 Task: Search for people on LinkedIn with the title 'Management Consultant', service category 'Network Support', school 'Central Board of Secondary Education', industry 'Conservation Programs', profile language 'English', and talks about 'Sales' in location 'Wcheng'.
Action: Mouse moved to (571, 78)
Screenshot: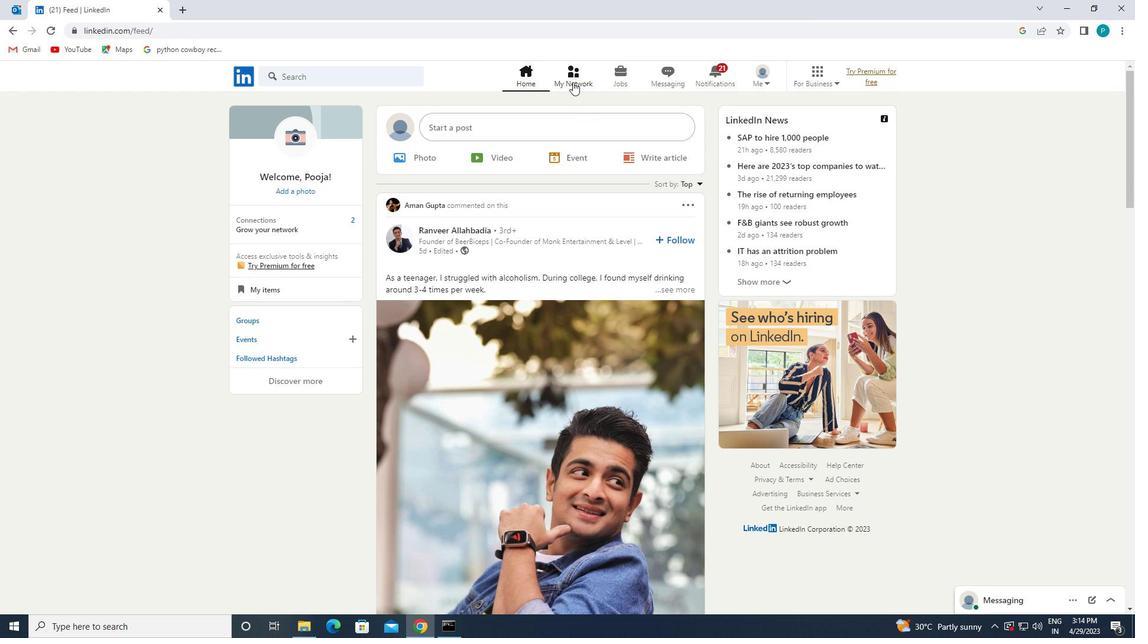 
Action: Mouse pressed left at (571, 78)
Screenshot: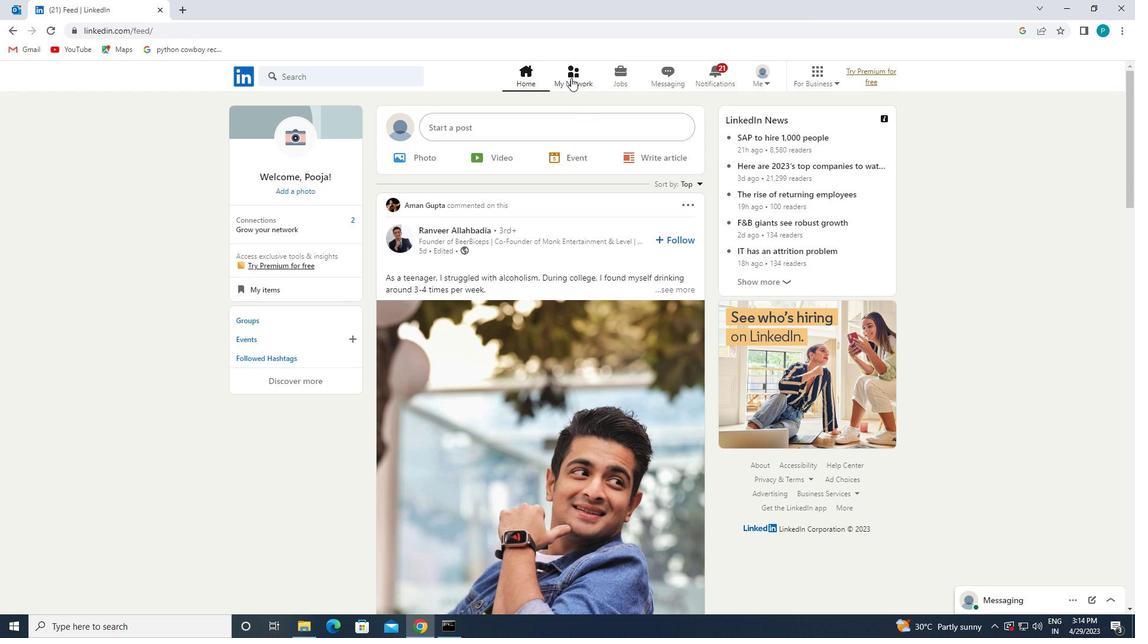 
Action: Mouse moved to (294, 145)
Screenshot: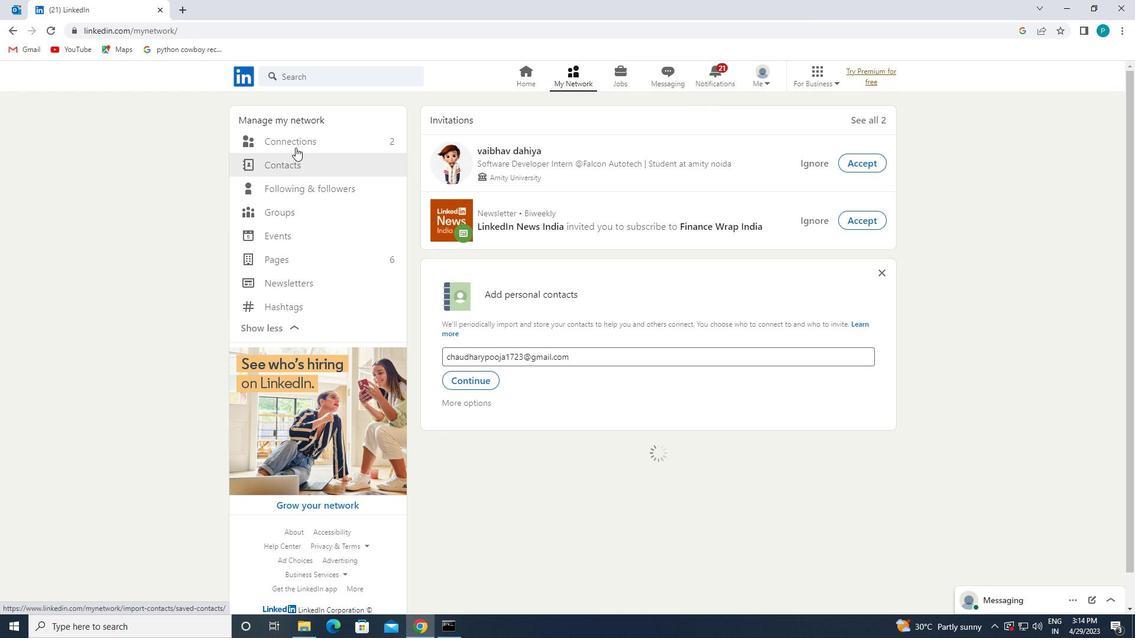 
Action: Mouse pressed left at (294, 145)
Screenshot: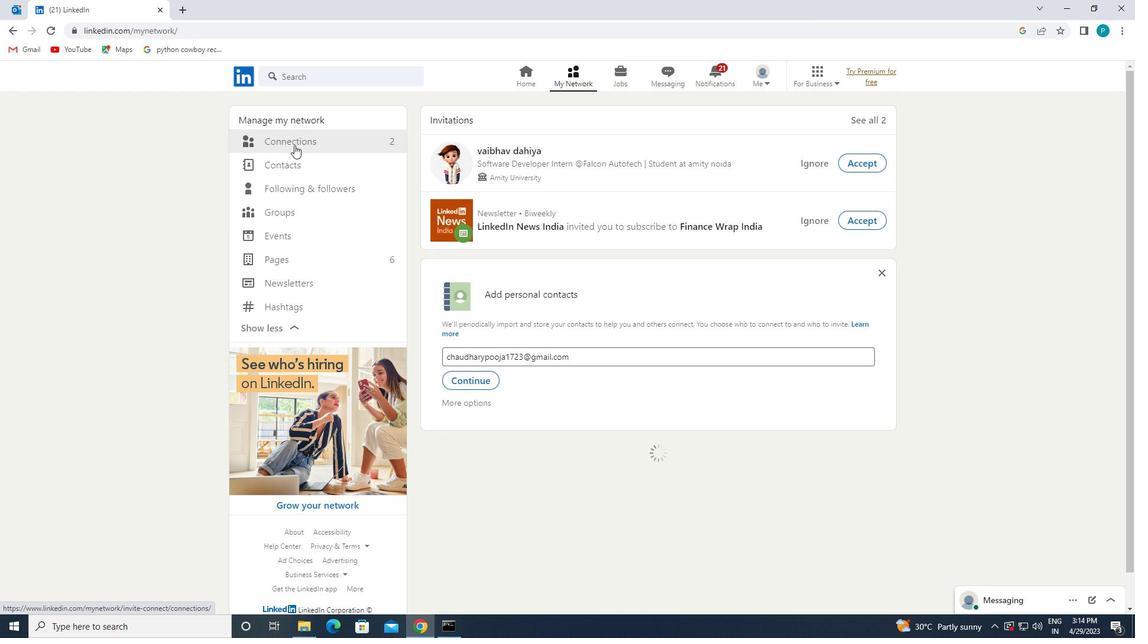 
Action: Mouse moved to (648, 138)
Screenshot: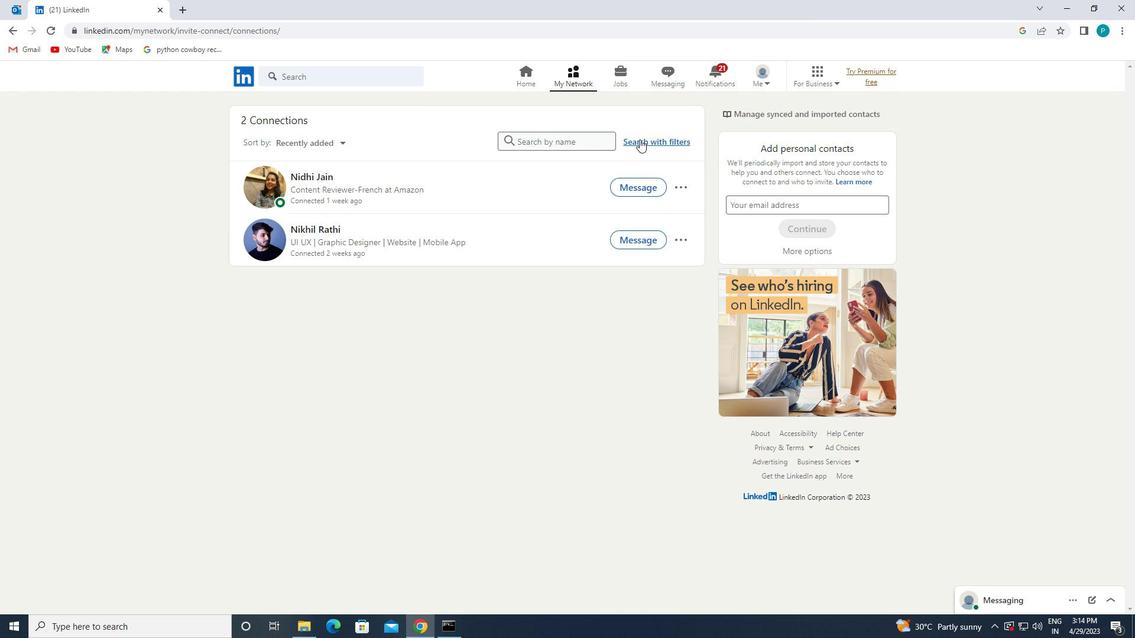 
Action: Mouse pressed left at (648, 138)
Screenshot: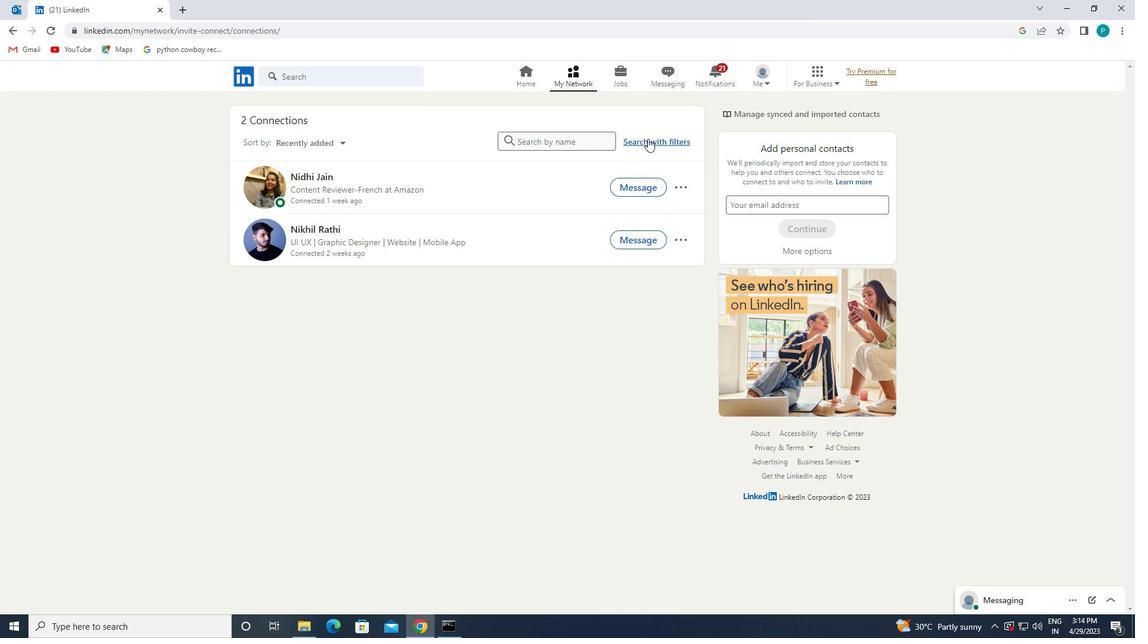 
Action: Mouse moved to (621, 114)
Screenshot: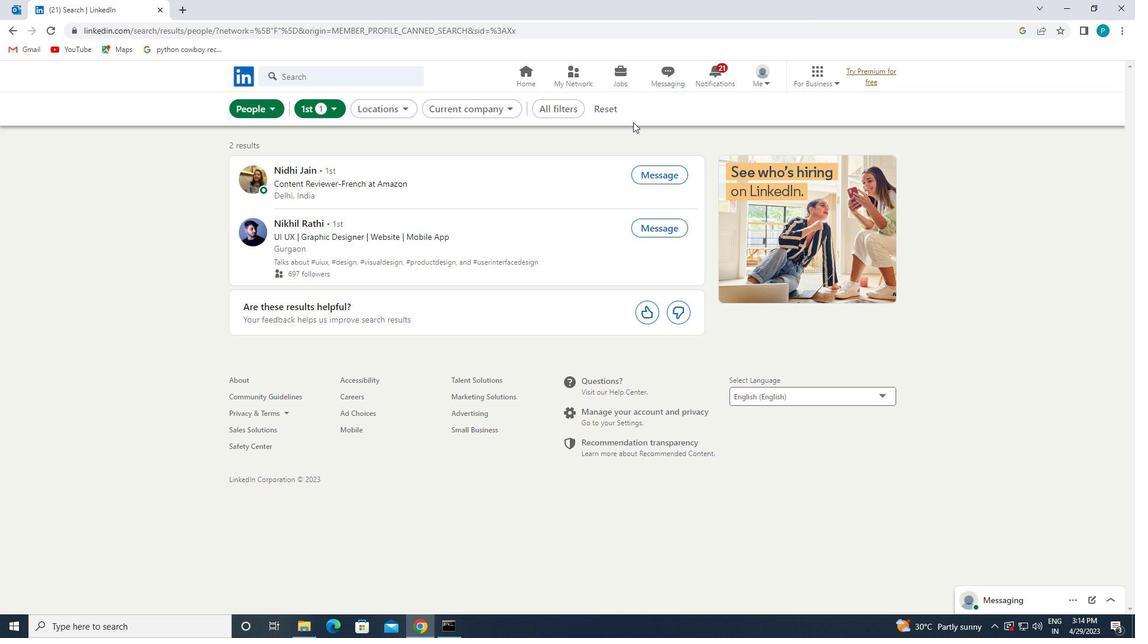 
Action: Mouse pressed left at (621, 114)
Screenshot: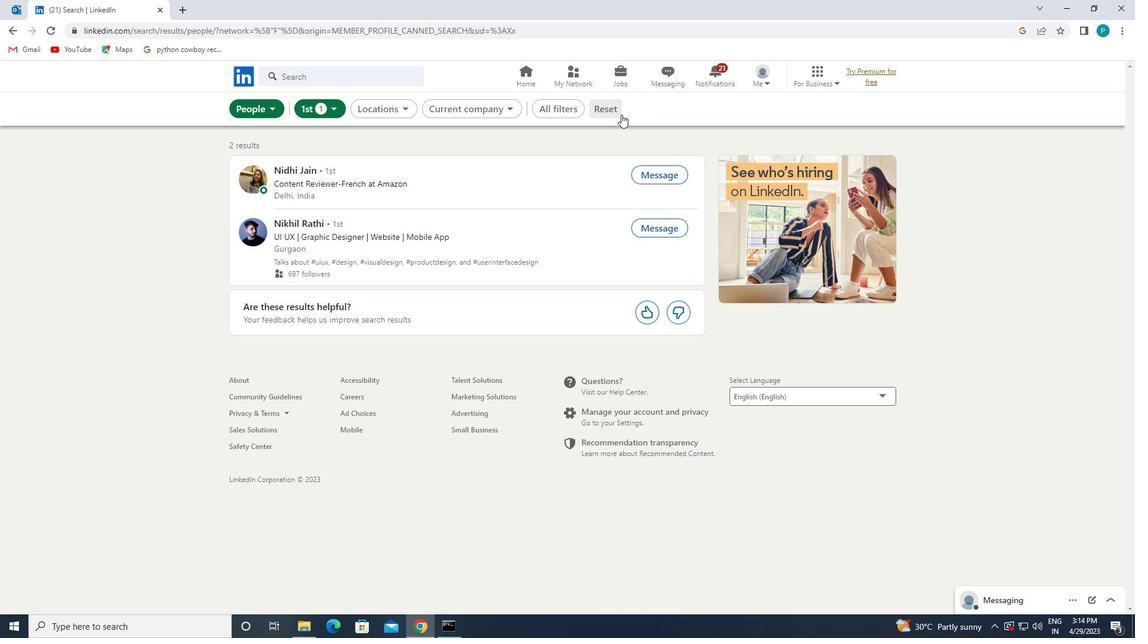 
Action: Mouse moved to (601, 110)
Screenshot: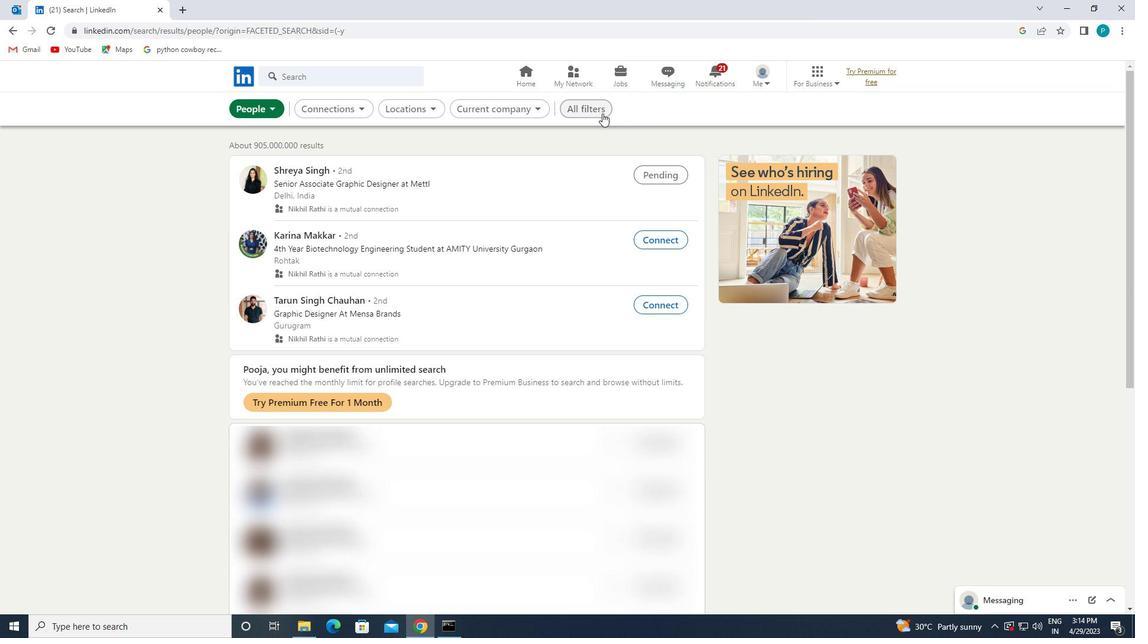 
Action: Mouse pressed left at (601, 110)
Screenshot: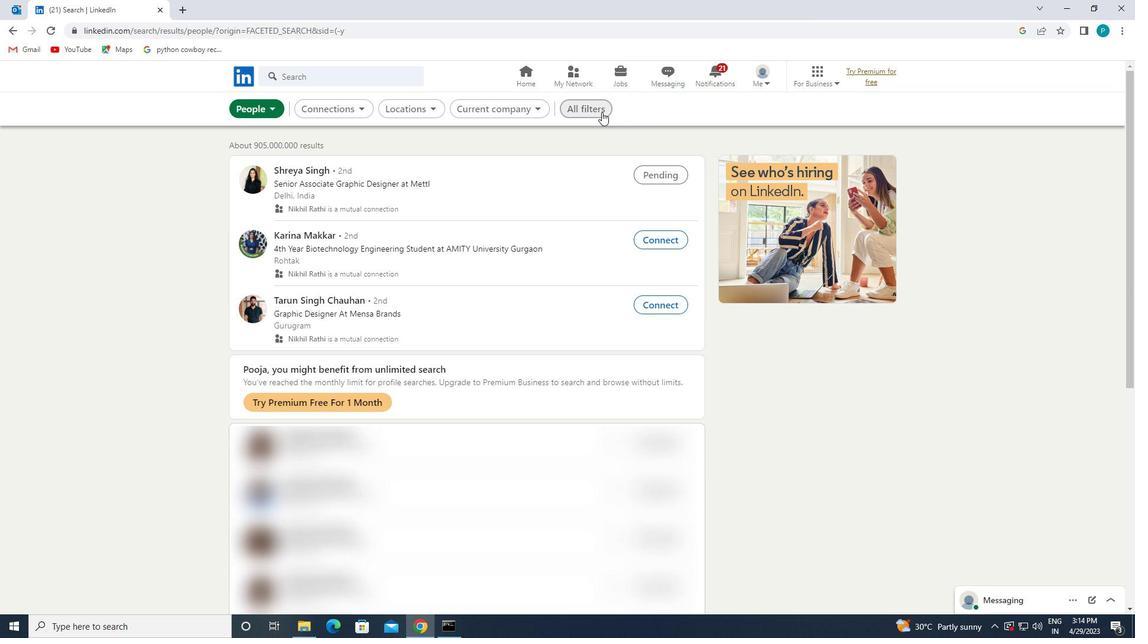 
Action: Mouse moved to (993, 349)
Screenshot: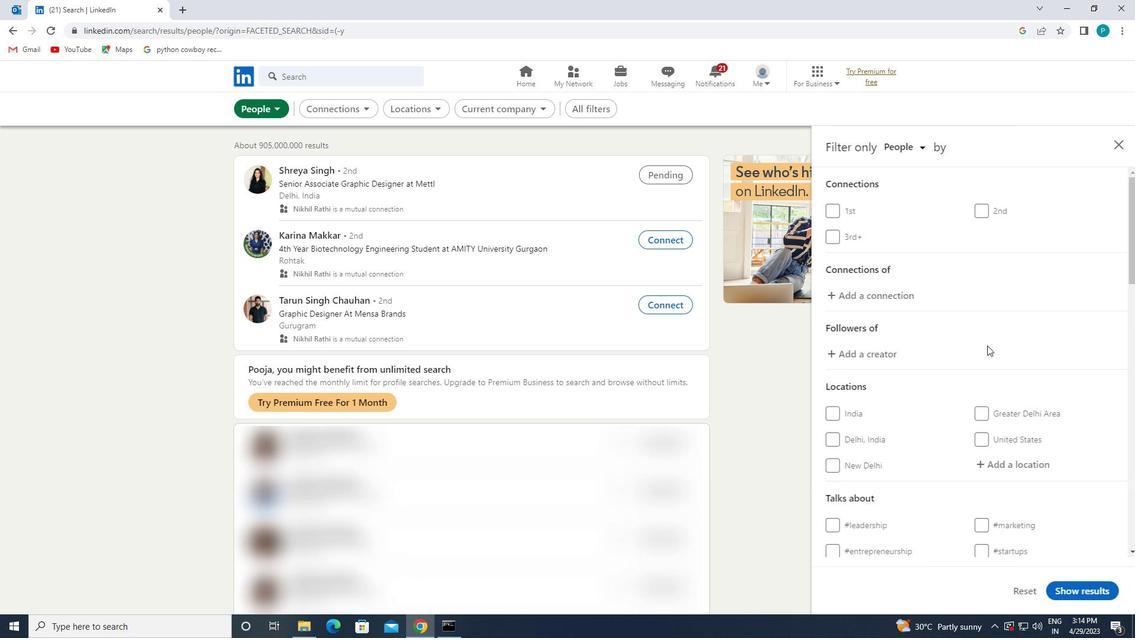 
Action: Mouse scrolled (993, 348) with delta (0, 0)
Screenshot: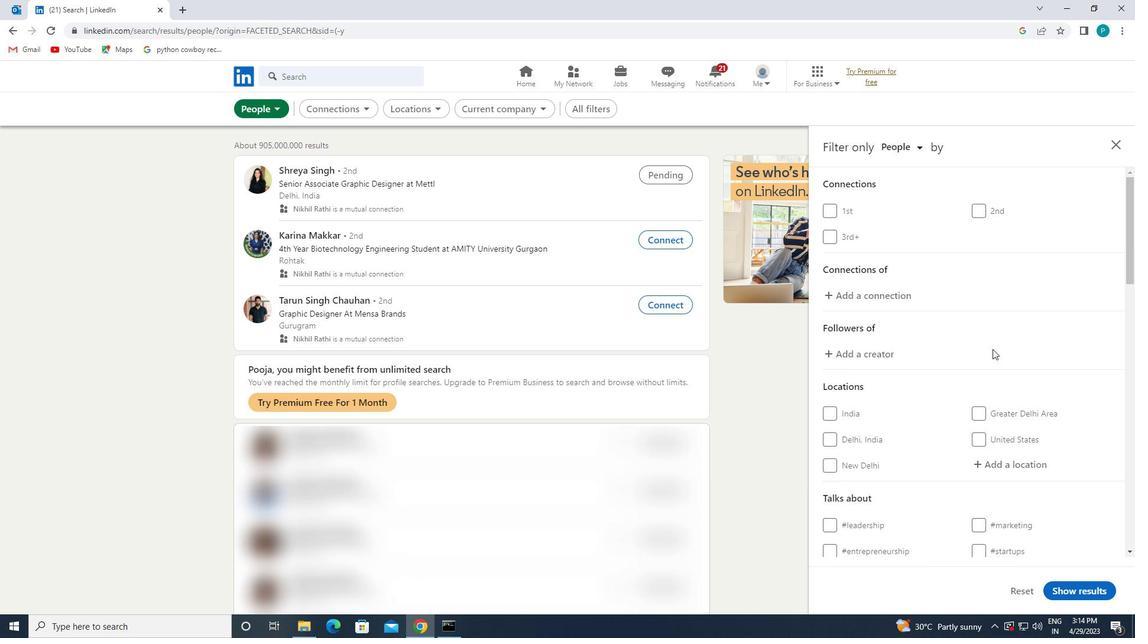 
Action: Mouse scrolled (993, 348) with delta (0, 0)
Screenshot: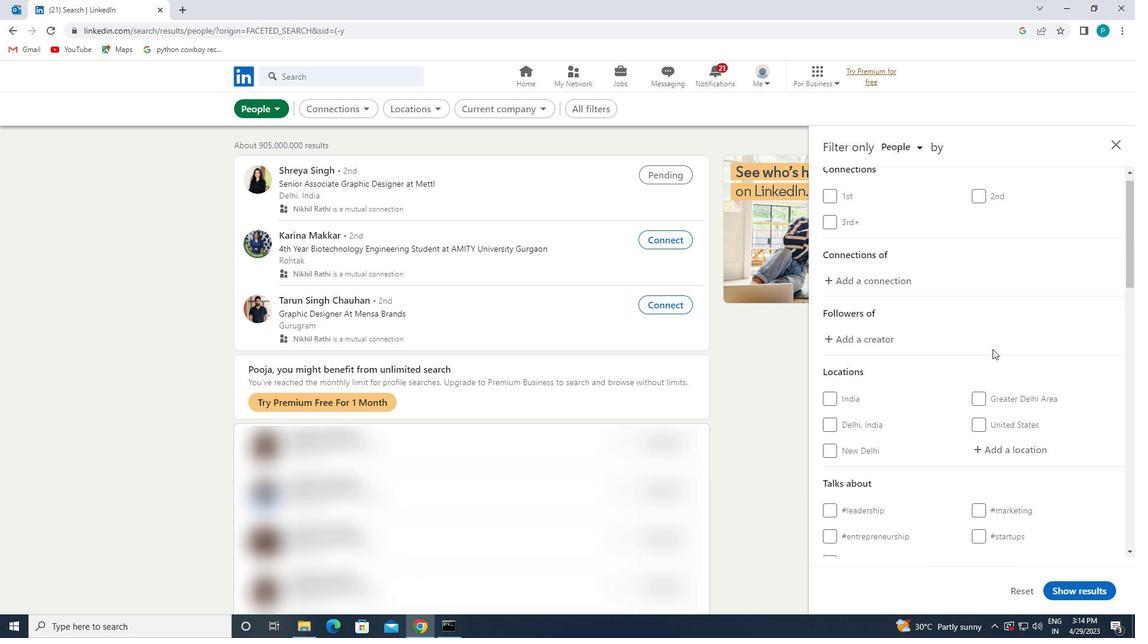 
Action: Mouse pressed left at (993, 349)
Screenshot: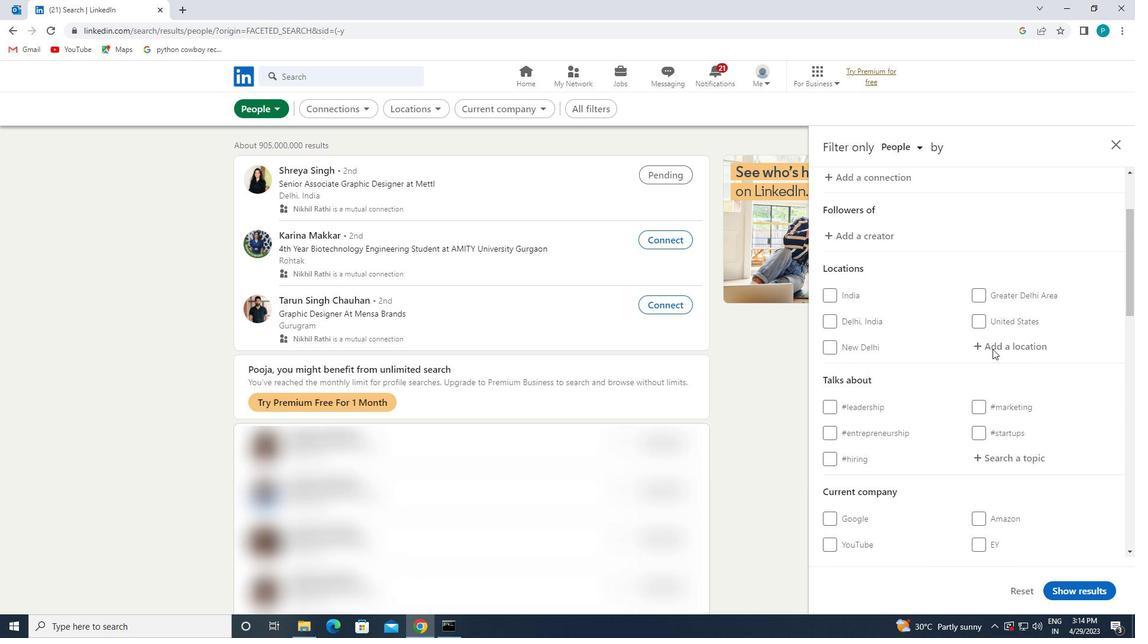 
Action: Key pressed <Key.caps_lock>w<Key.caps_lock>chr<Key.backspace>eng
Screenshot: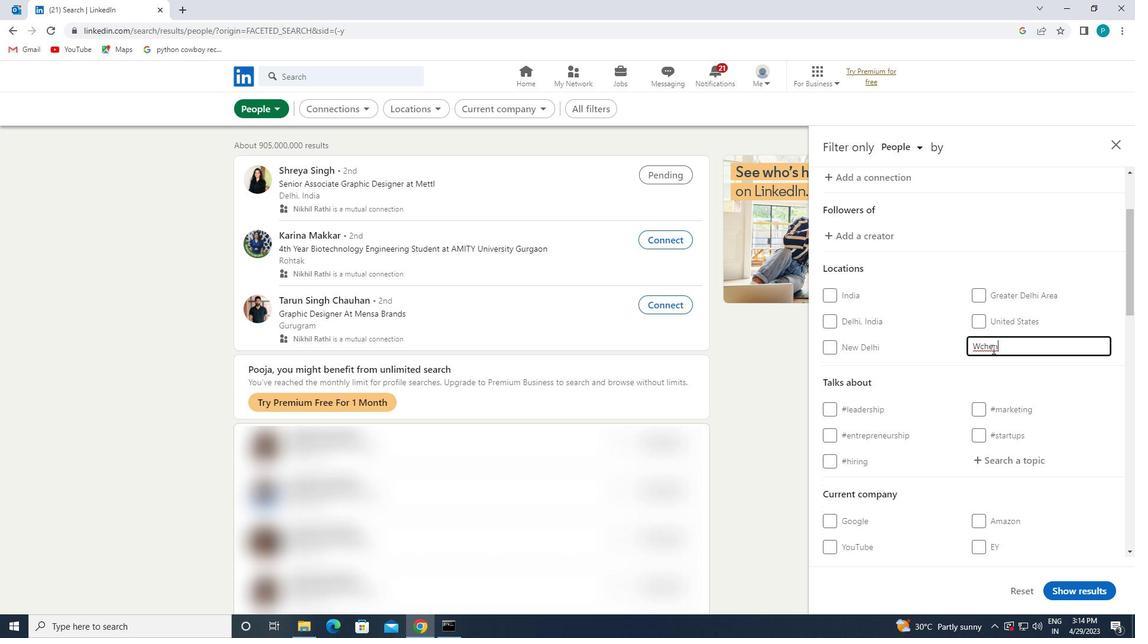 
Action: Mouse moved to (1010, 454)
Screenshot: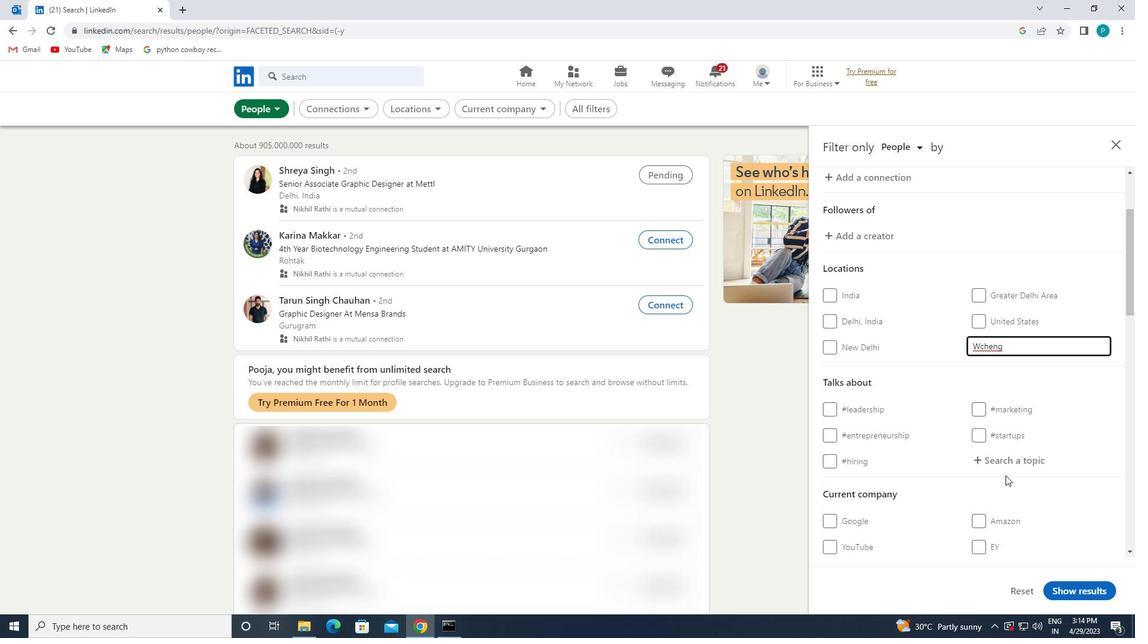 
Action: Mouse pressed left at (1010, 454)
Screenshot: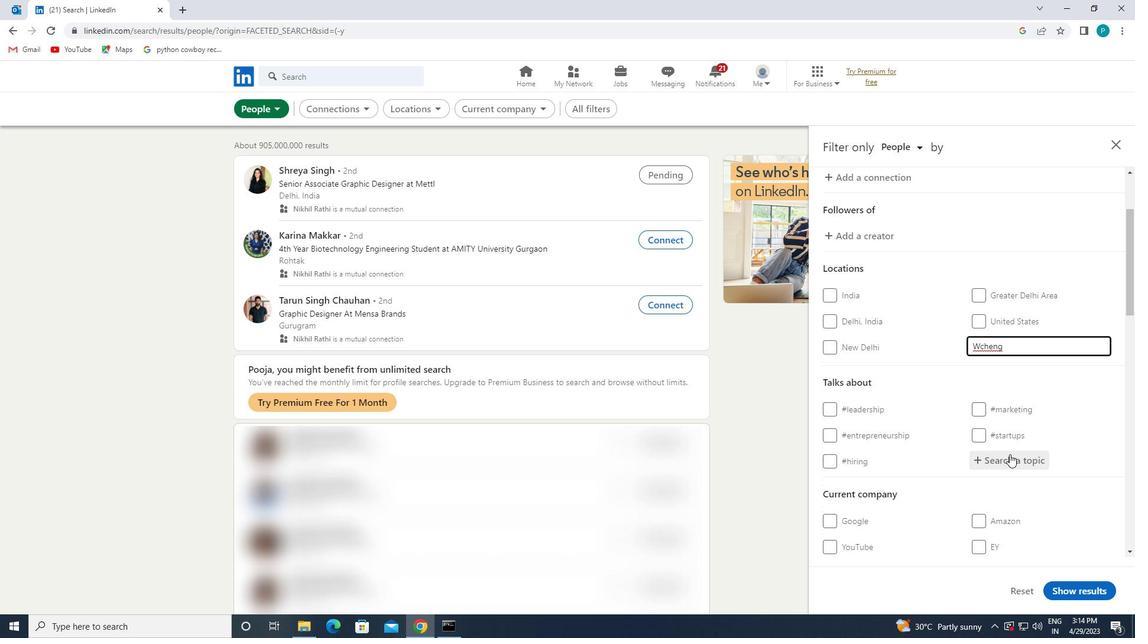 
Action: Key pressed <Key.shift><Key.shift><Key.shift><Key.shift>#<Key.caps_lock>S<Key.caps_lock>ALES
Screenshot: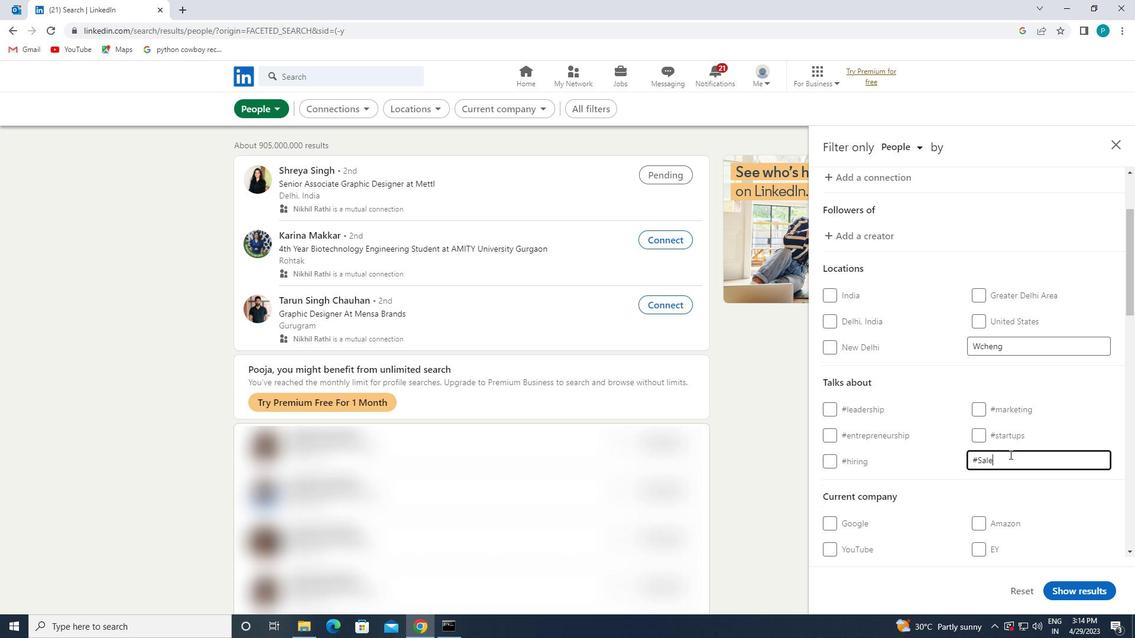 
Action: Mouse scrolled (1010, 454) with delta (0, 0)
Screenshot: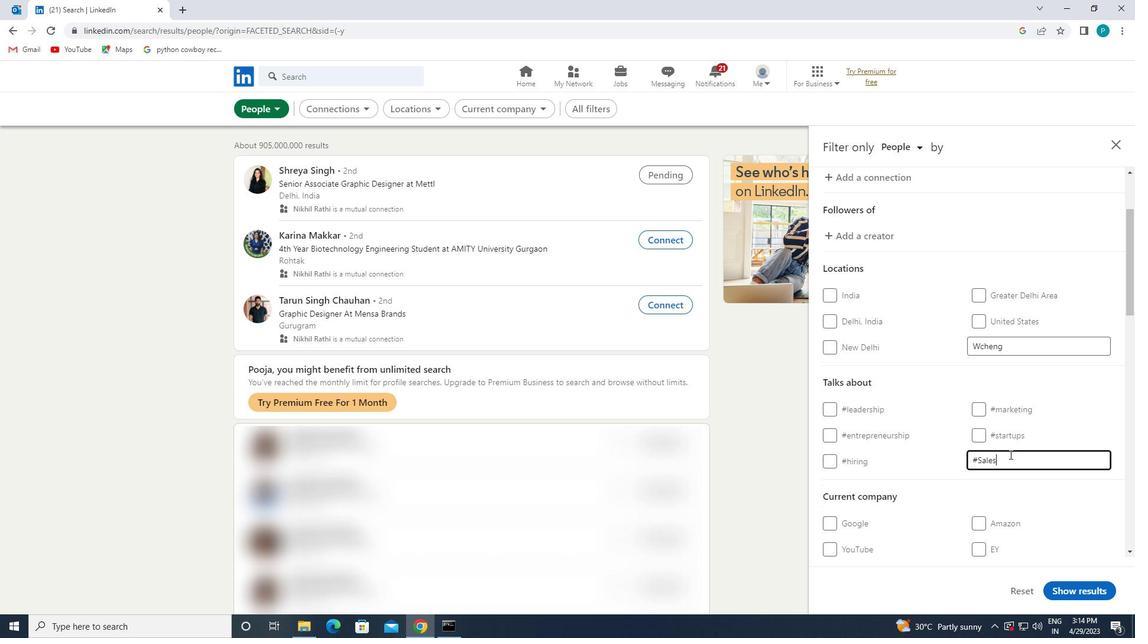 
Action: Mouse scrolled (1010, 454) with delta (0, 0)
Screenshot: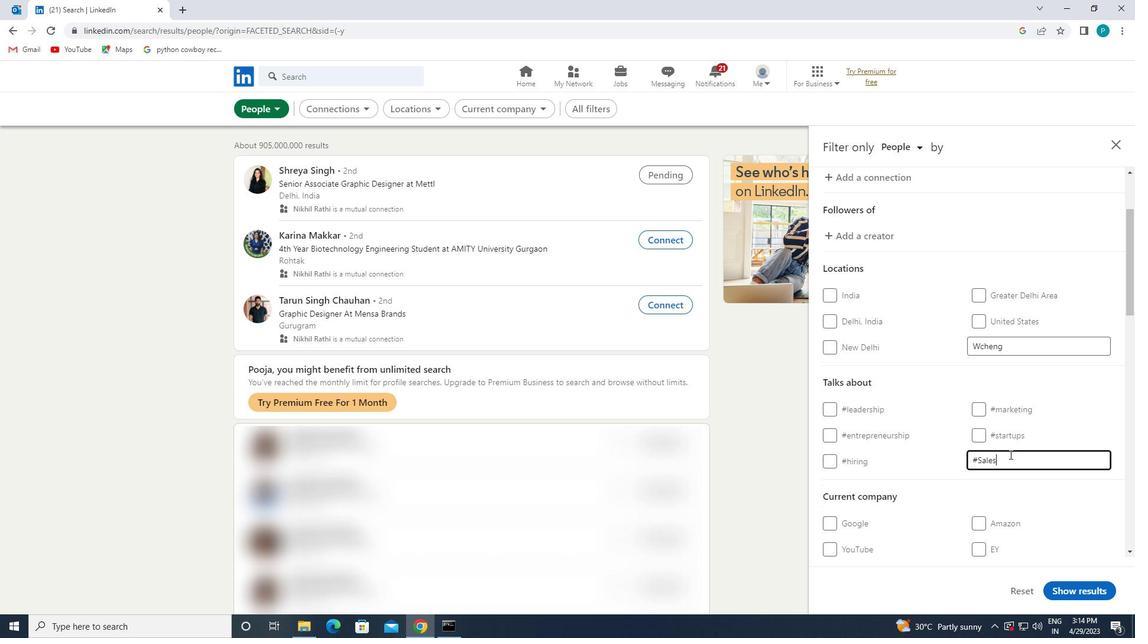 
Action: Mouse scrolled (1010, 454) with delta (0, 0)
Screenshot: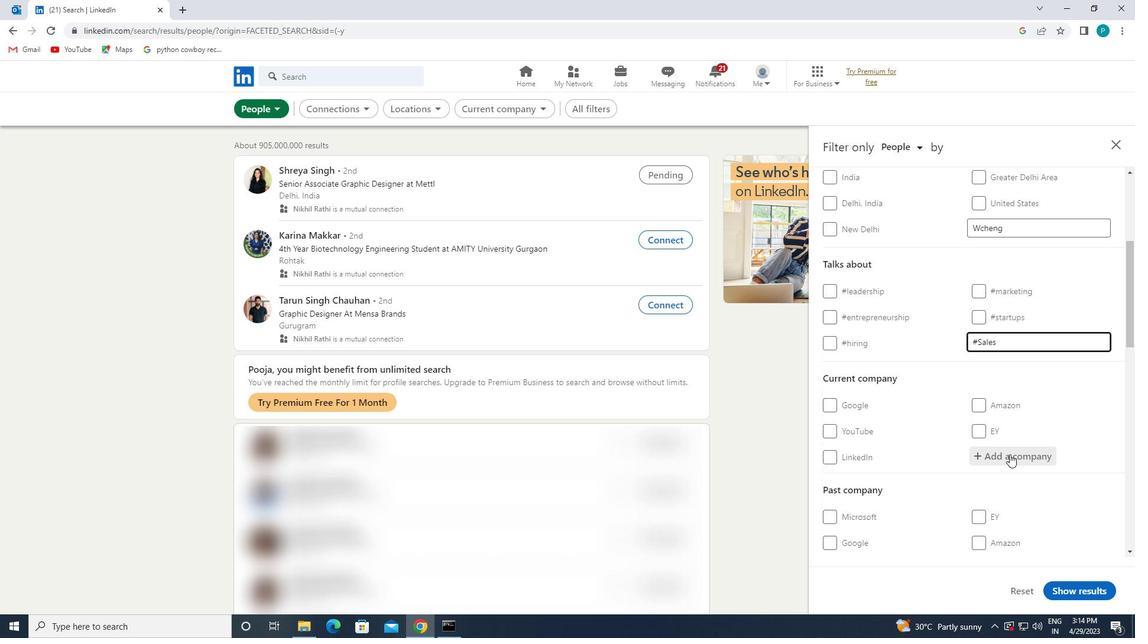
Action: Mouse scrolled (1010, 454) with delta (0, 0)
Screenshot: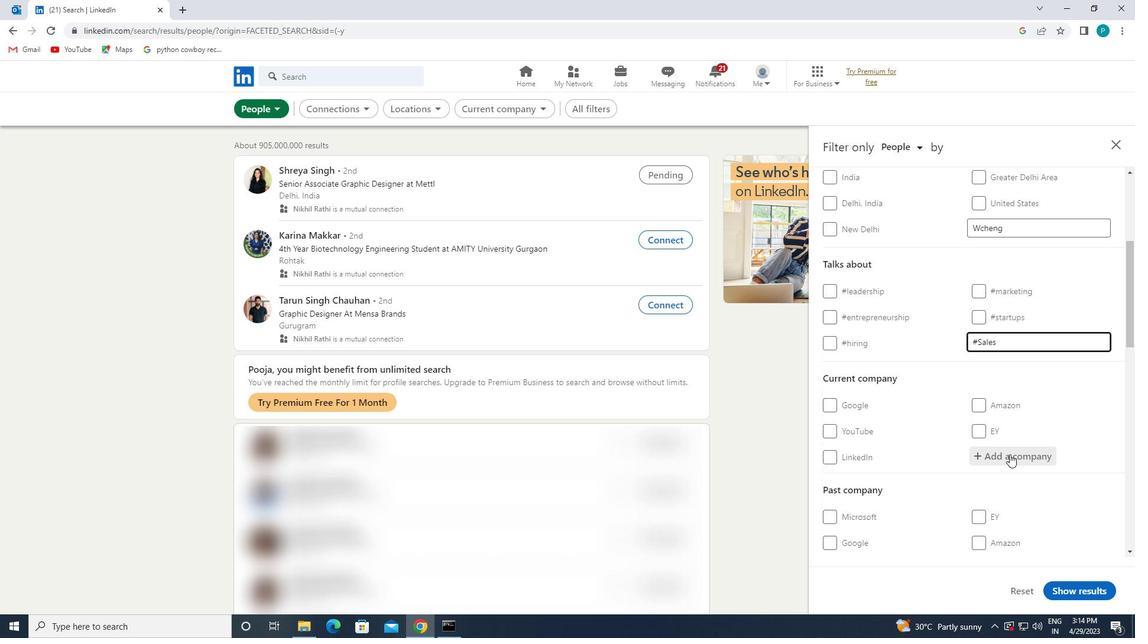 
Action: Mouse scrolled (1010, 454) with delta (0, 0)
Screenshot: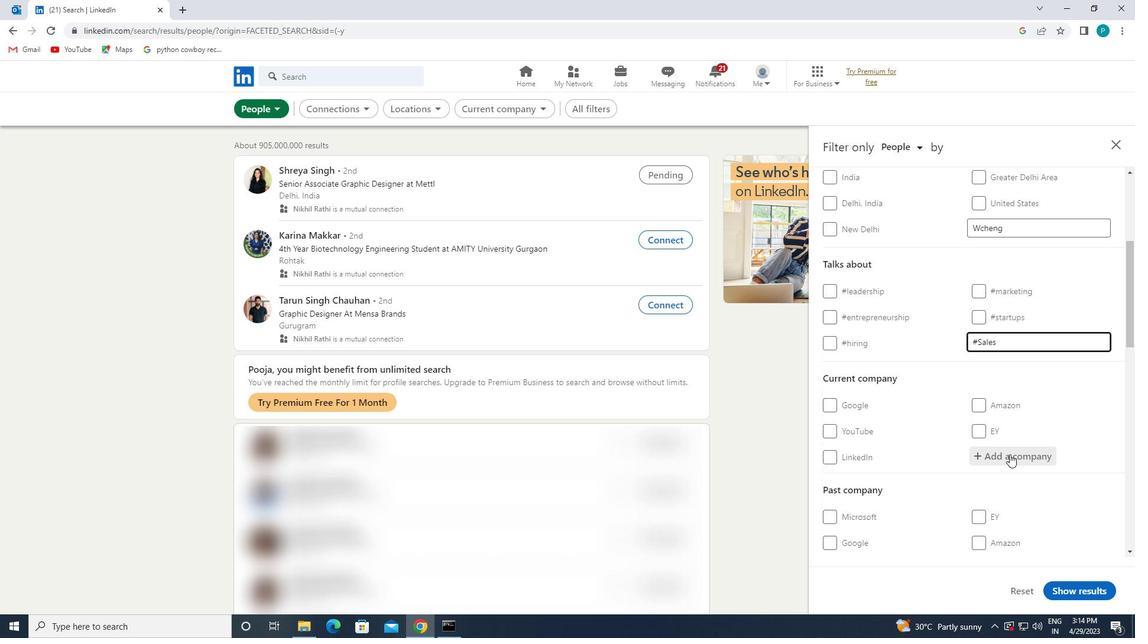 
Action: Mouse scrolled (1010, 454) with delta (0, 0)
Screenshot: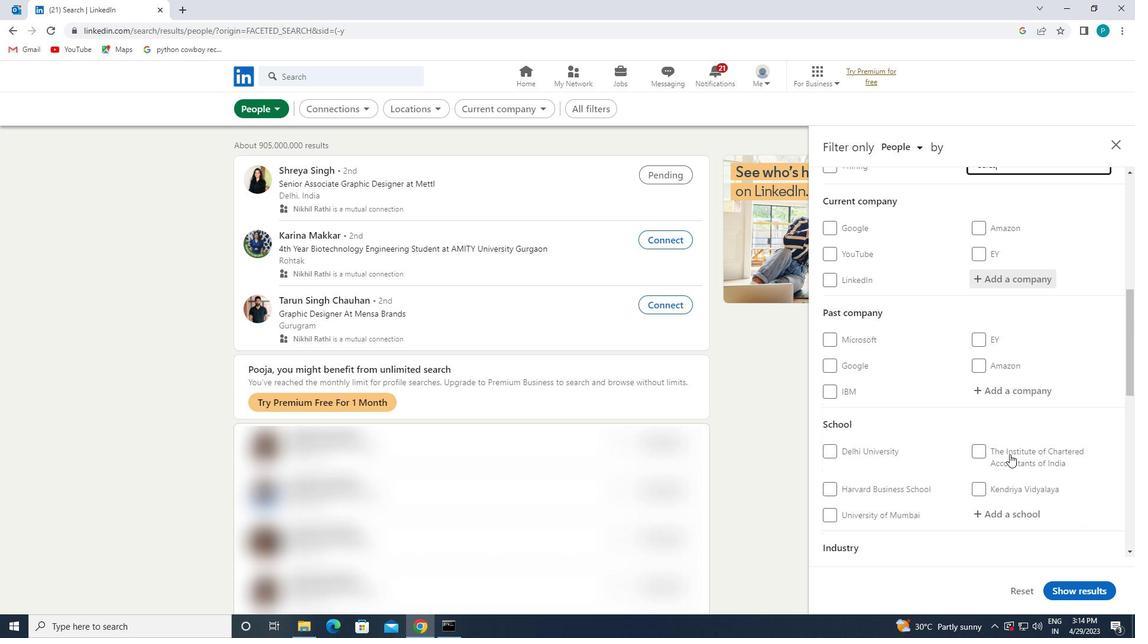 
Action: Mouse scrolled (1010, 454) with delta (0, 0)
Screenshot: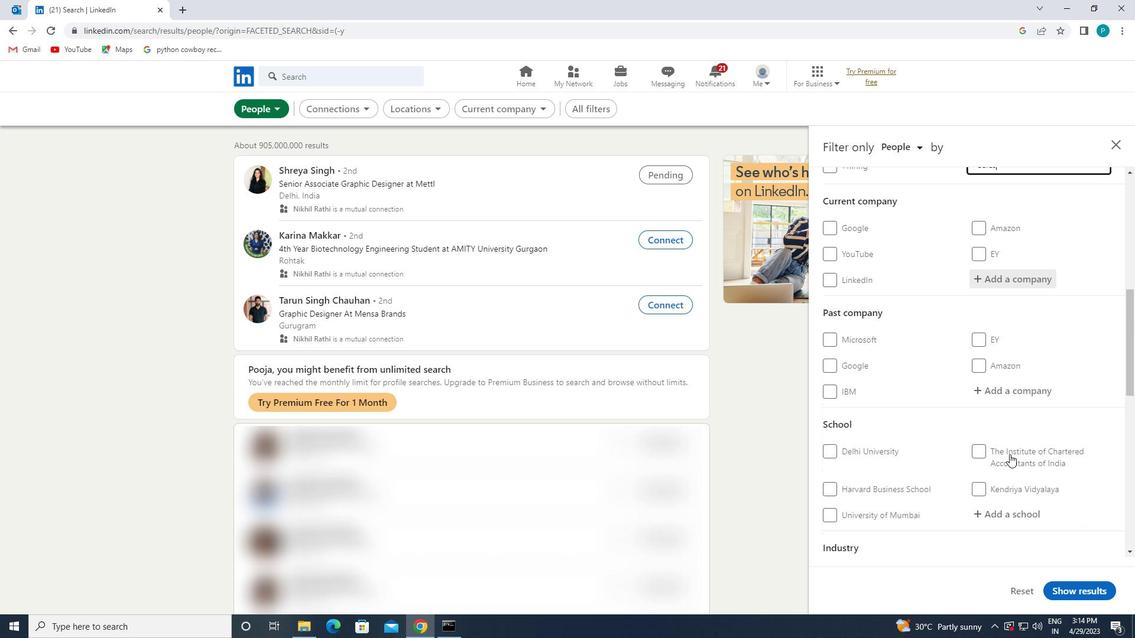 
Action: Mouse scrolled (1010, 454) with delta (0, 0)
Screenshot: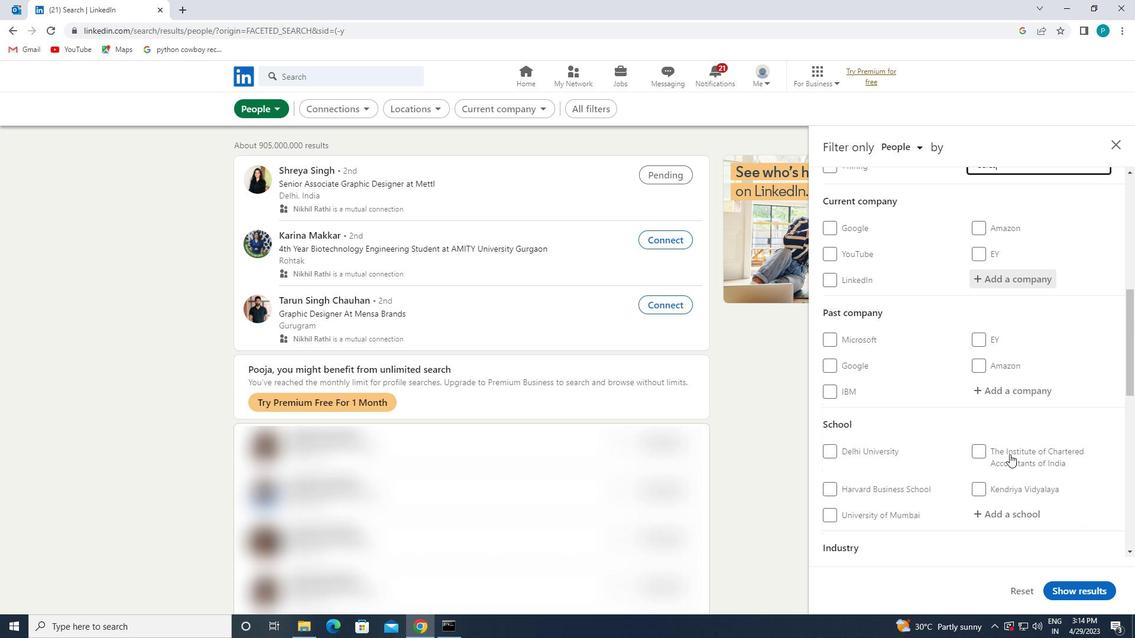 
Action: Mouse moved to (904, 476)
Screenshot: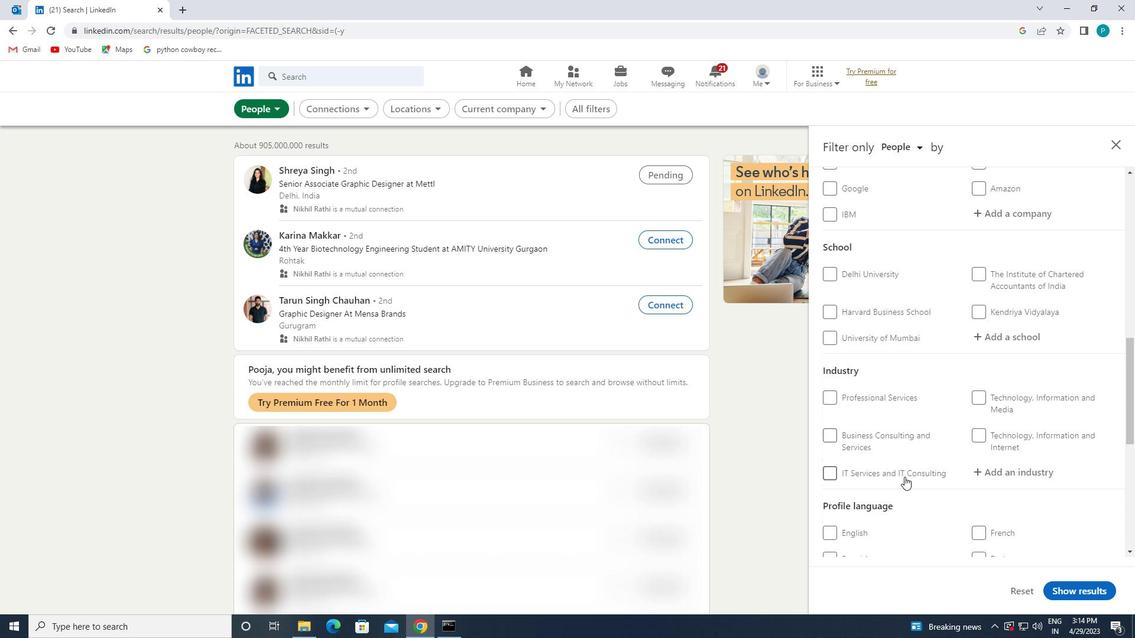 
Action: Mouse scrolled (904, 476) with delta (0, 0)
Screenshot: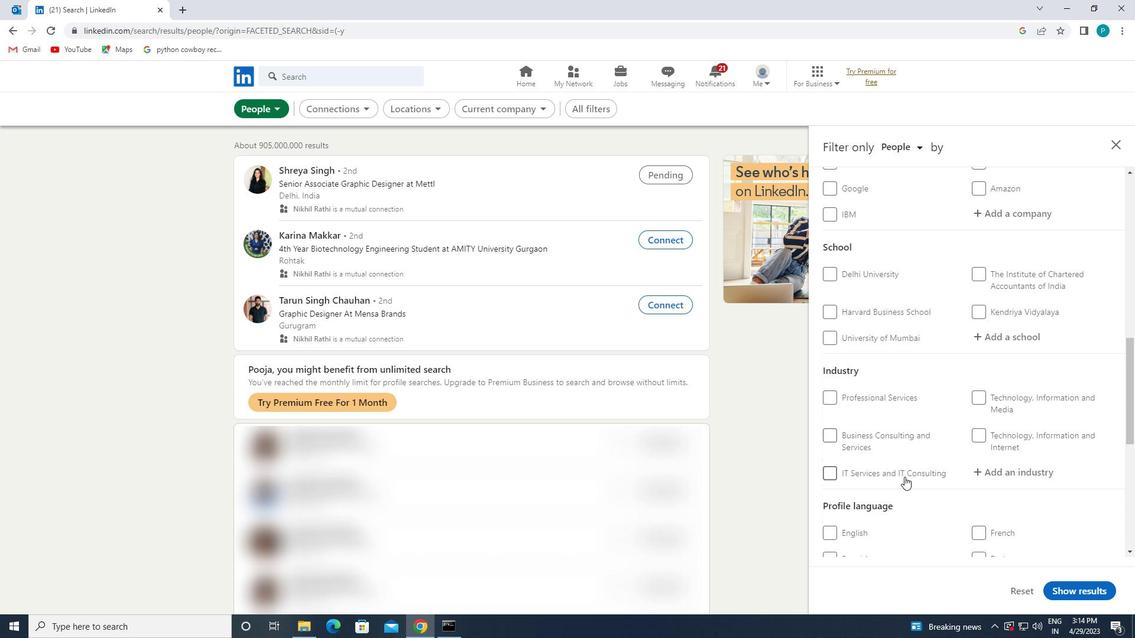 
Action: Mouse scrolled (904, 476) with delta (0, 0)
Screenshot: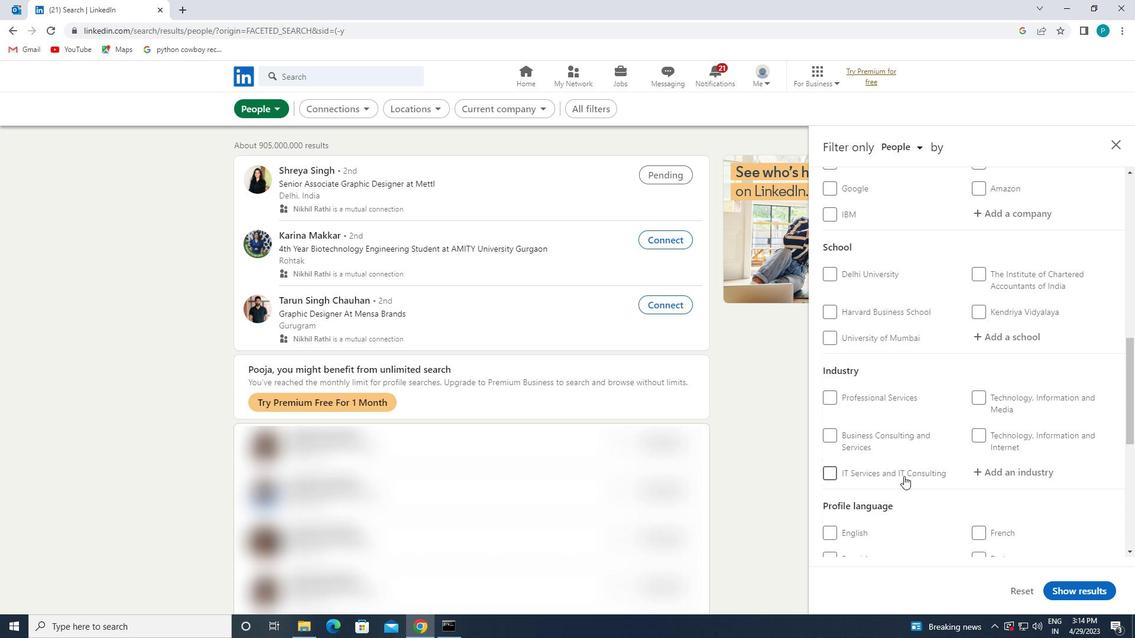 
Action: Mouse moved to (832, 409)
Screenshot: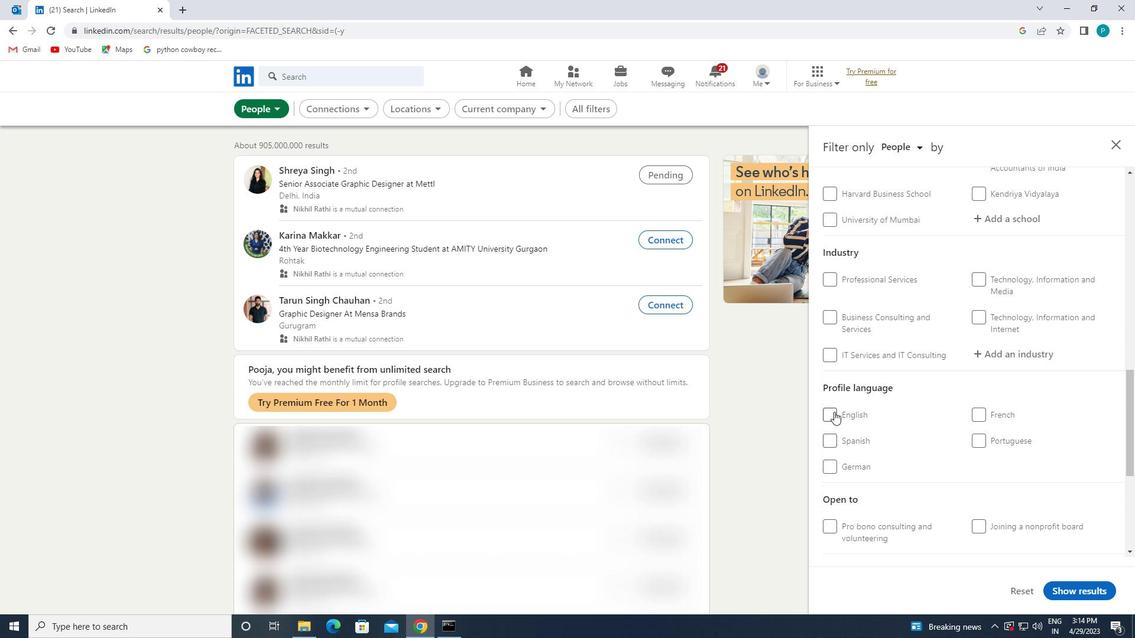 
Action: Mouse pressed left at (832, 409)
Screenshot: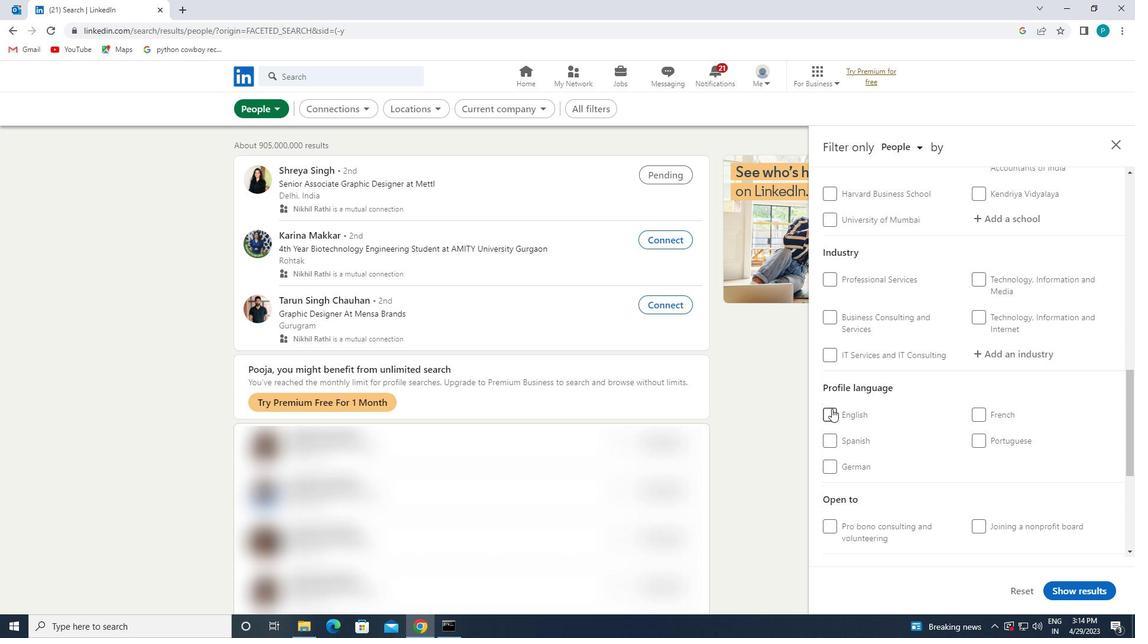 
Action: Mouse moved to (968, 399)
Screenshot: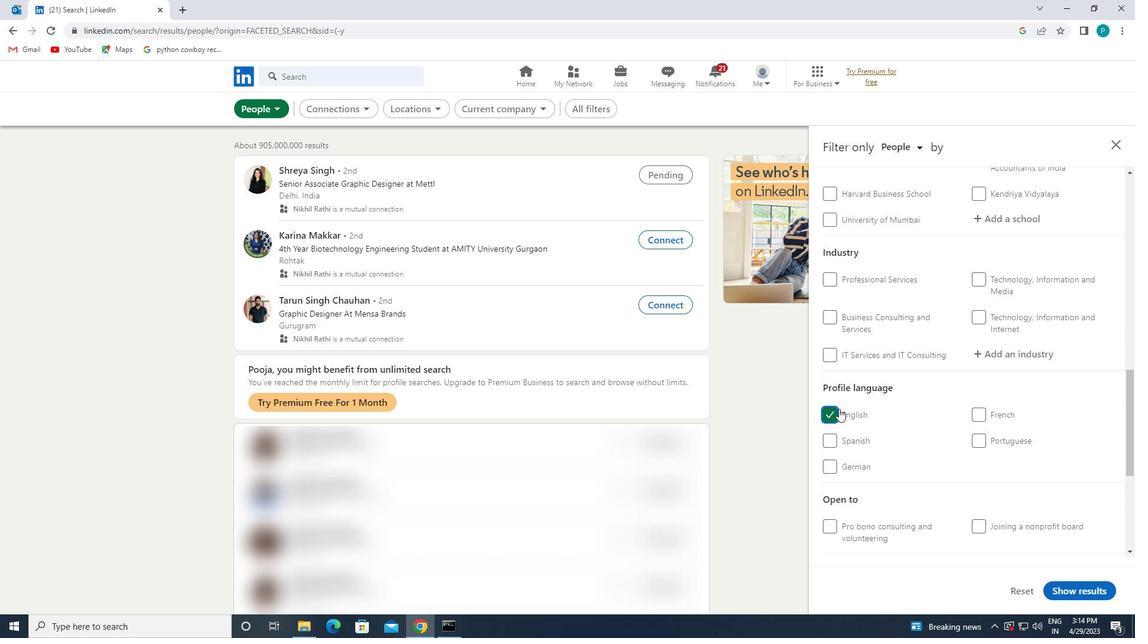 
Action: Mouse scrolled (968, 400) with delta (0, 0)
Screenshot: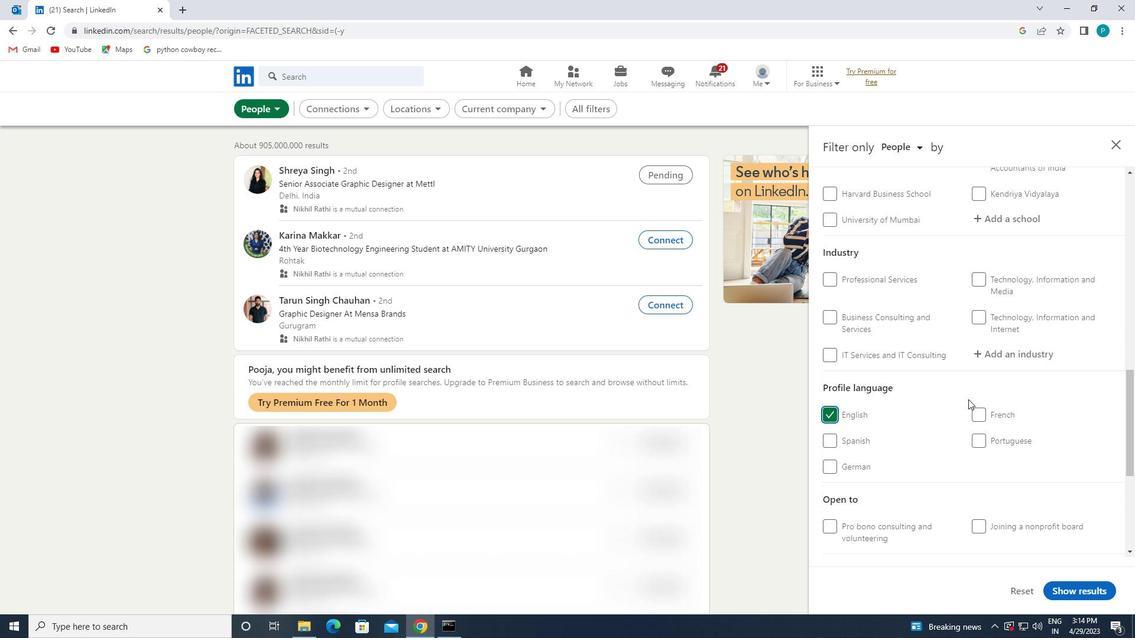 
Action: Mouse scrolled (968, 400) with delta (0, 0)
Screenshot: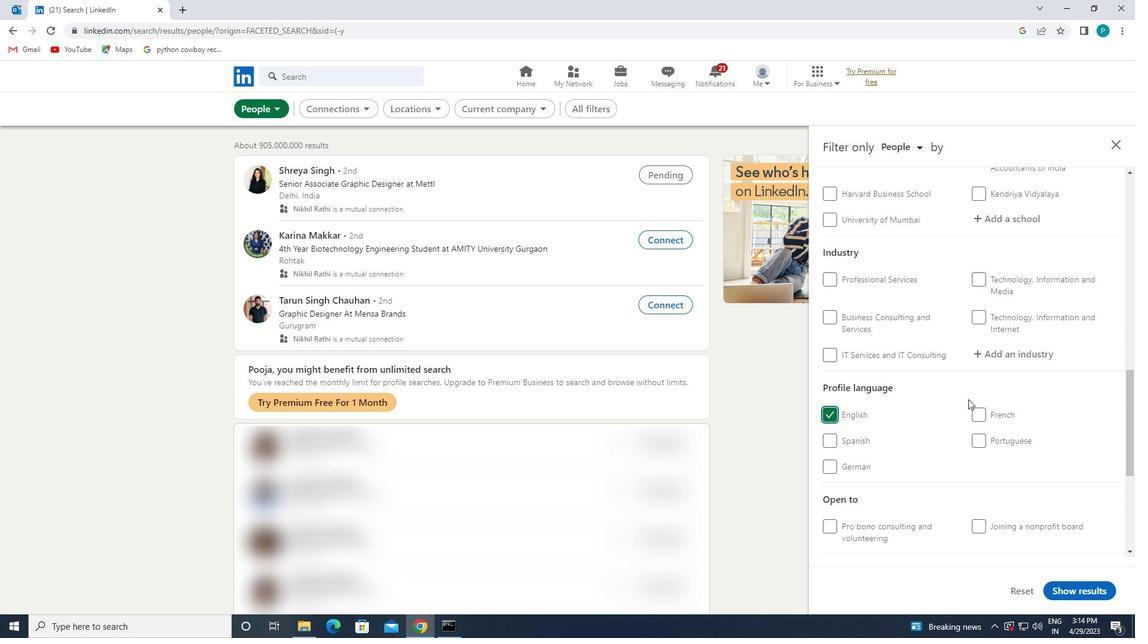 
Action: Mouse scrolled (968, 400) with delta (0, 0)
Screenshot: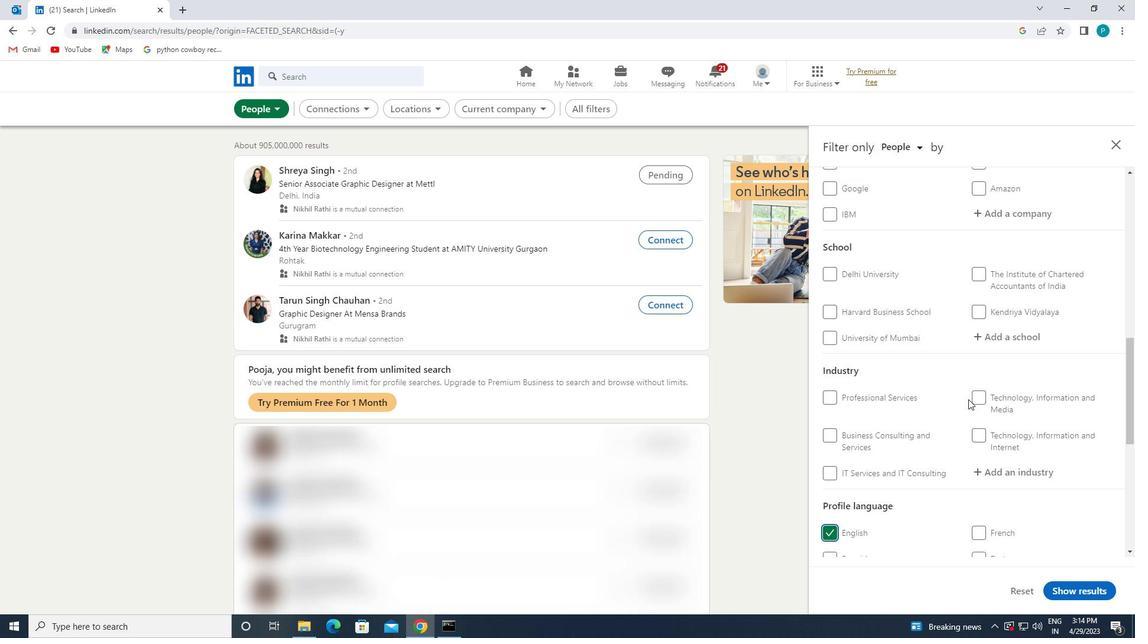 
Action: Mouse scrolled (968, 400) with delta (0, 0)
Screenshot: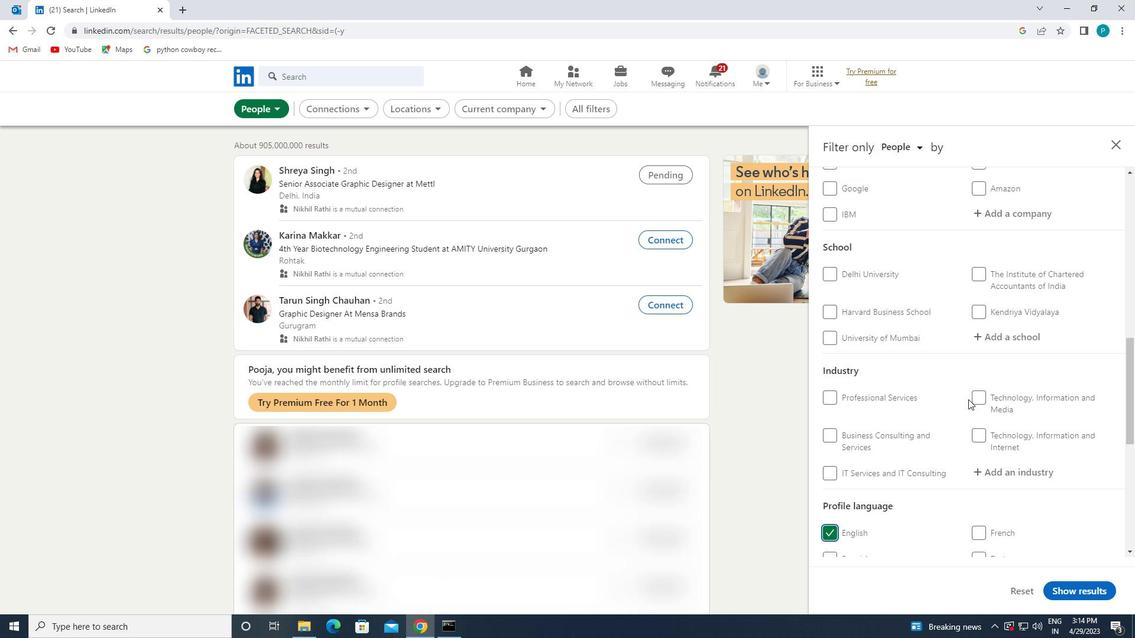 
Action: Mouse scrolled (968, 400) with delta (0, 0)
Screenshot: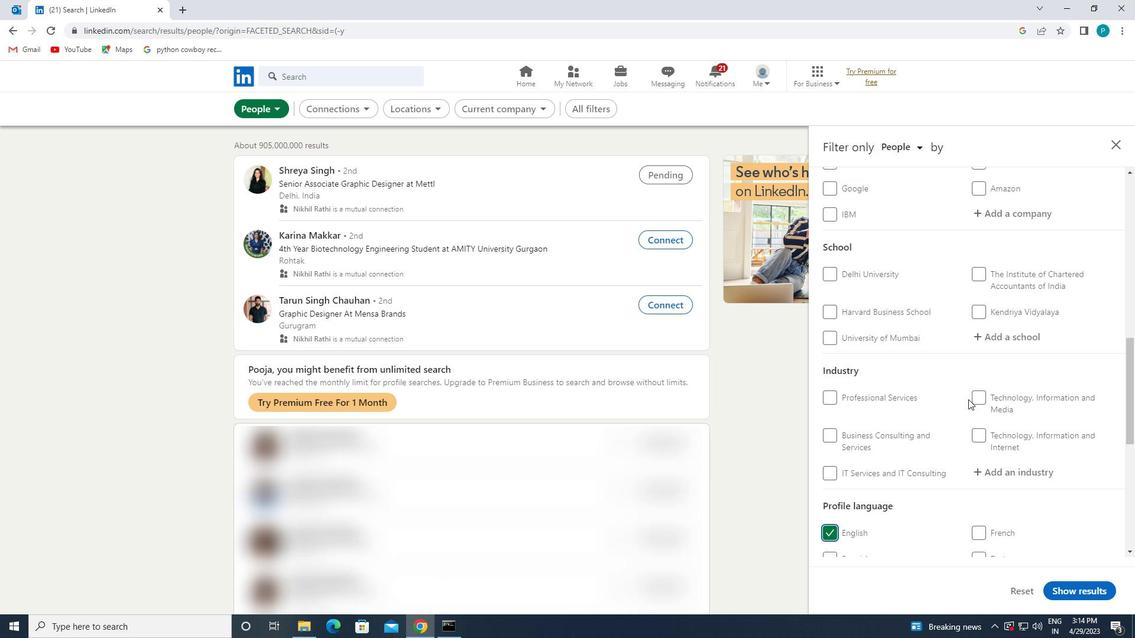 
Action: Mouse scrolled (968, 400) with delta (0, 0)
Screenshot: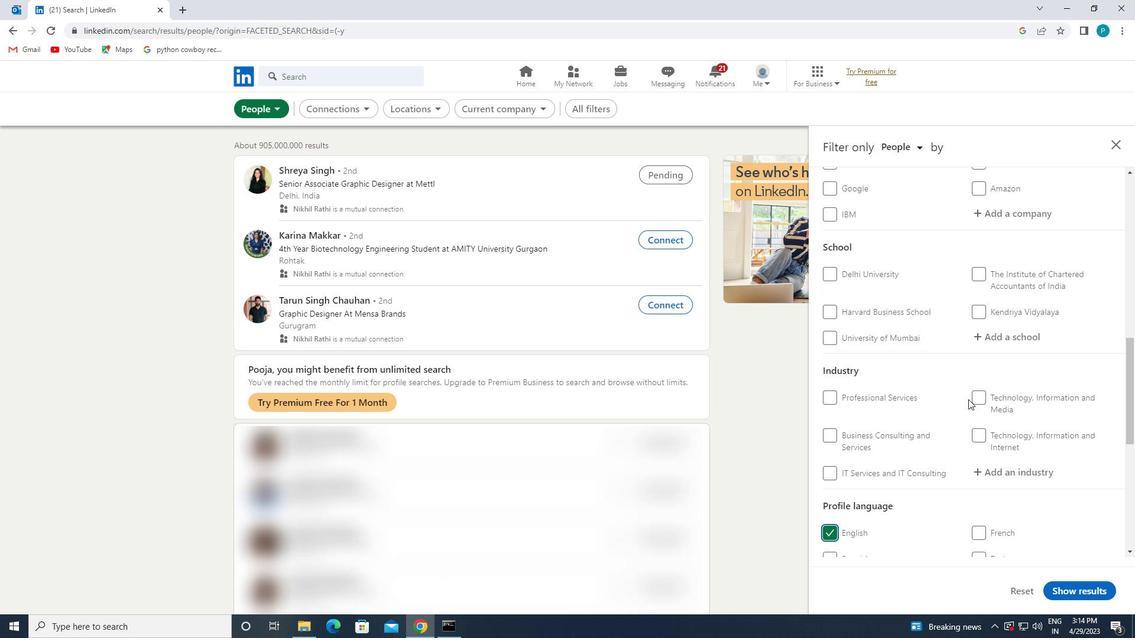 
Action: Mouse scrolled (968, 400) with delta (0, 0)
Screenshot: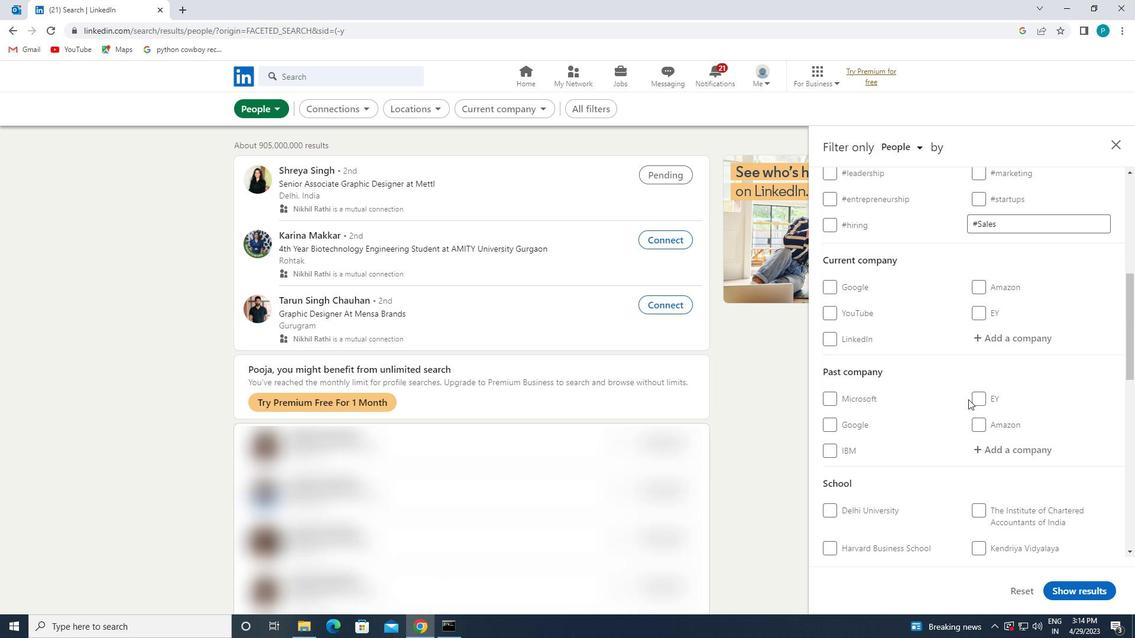 
Action: Mouse scrolled (968, 400) with delta (0, 0)
Screenshot: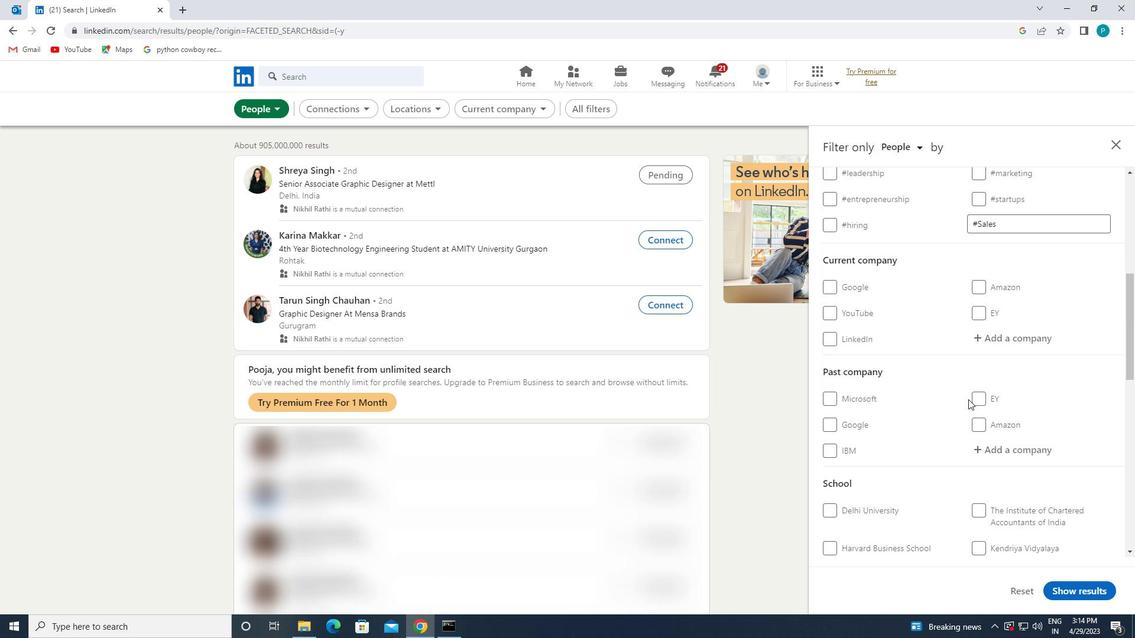 
Action: Mouse moved to (969, 399)
Screenshot: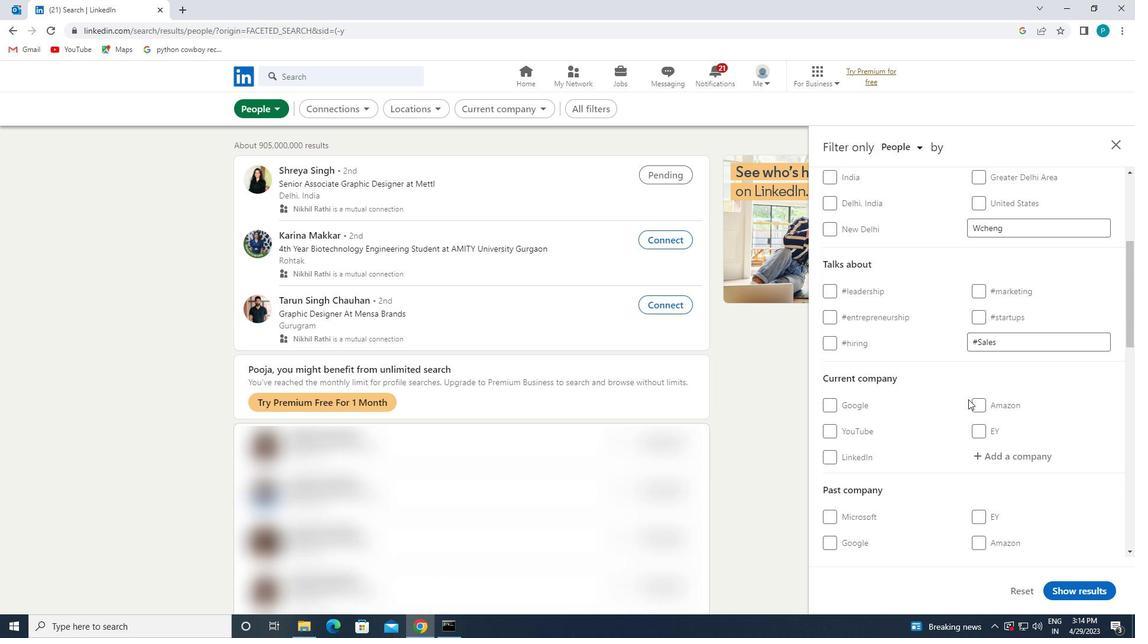 
Action: Mouse scrolled (969, 398) with delta (0, 0)
Screenshot: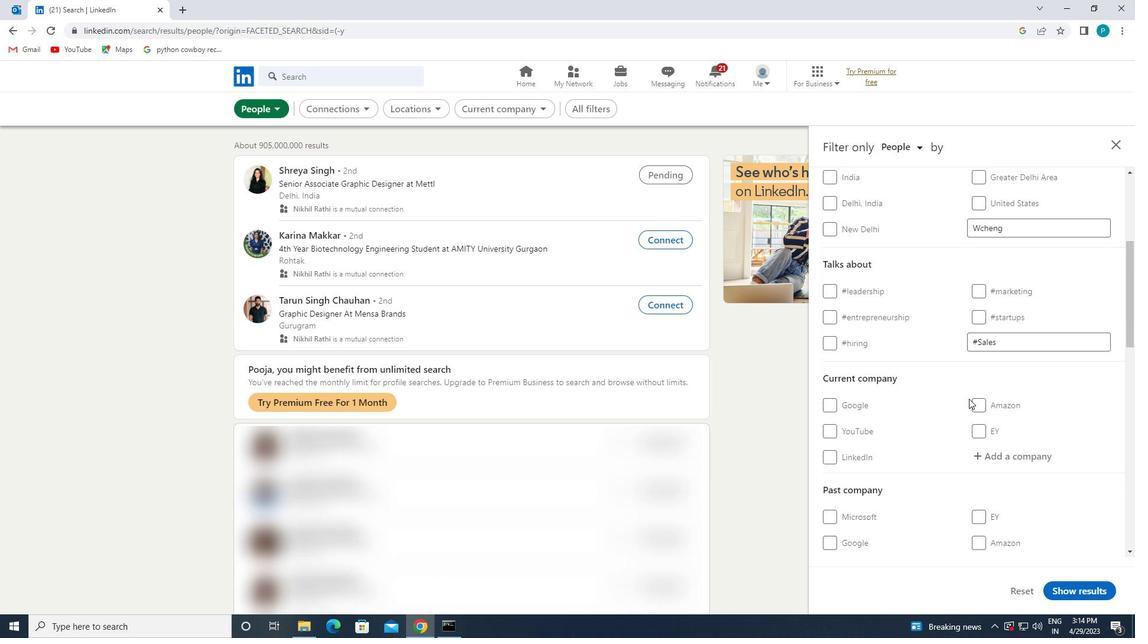 
Action: Mouse scrolled (969, 398) with delta (0, 0)
Screenshot: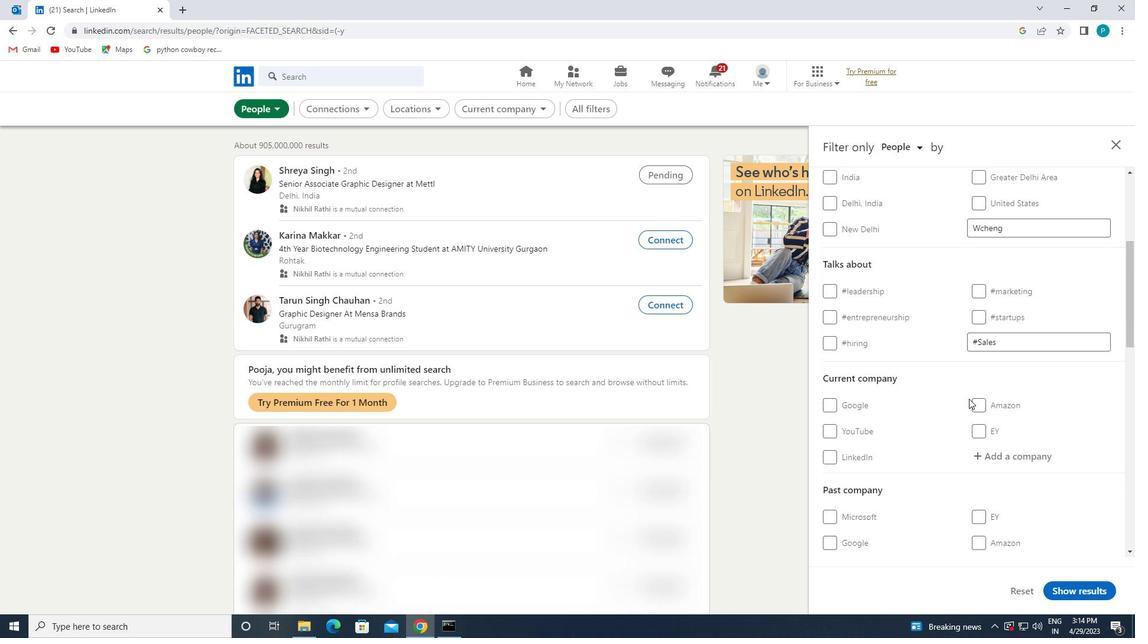 
Action: Mouse moved to (987, 341)
Screenshot: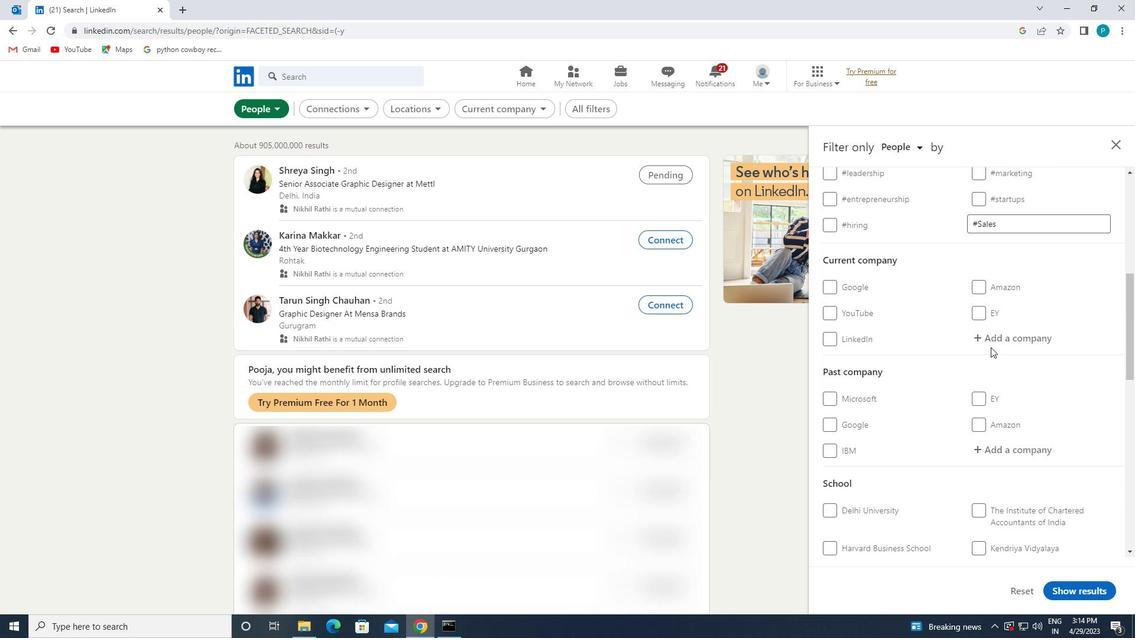 
Action: Mouse pressed left at (987, 341)
Screenshot: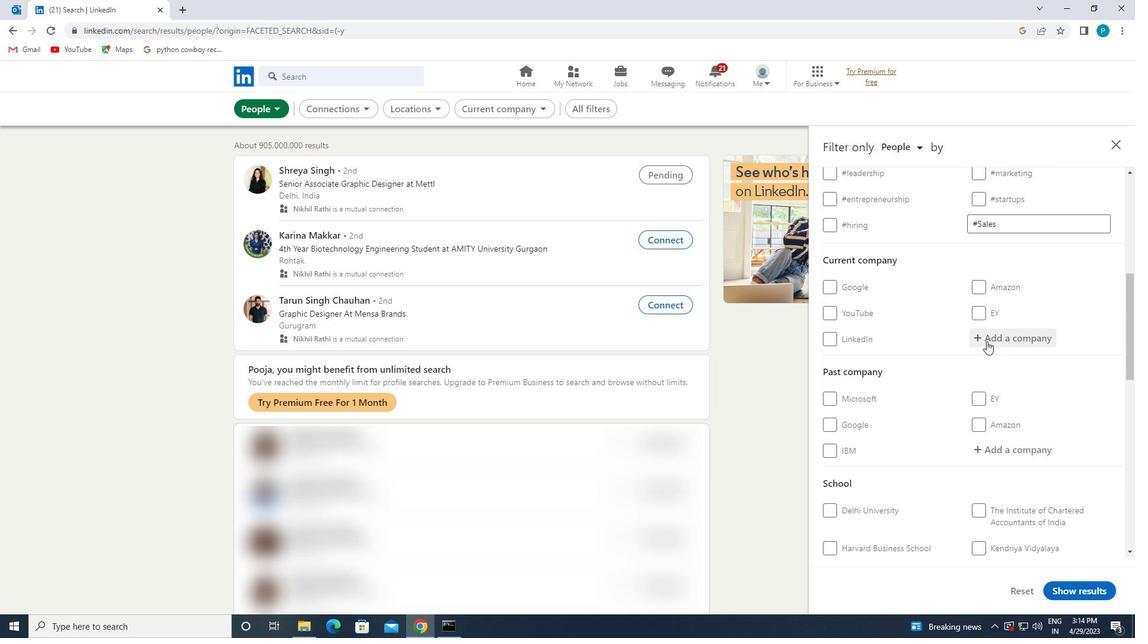 
Action: Key pressed <Key.caps_lock>H<Key.caps_lock>APPIEST
Screenshot: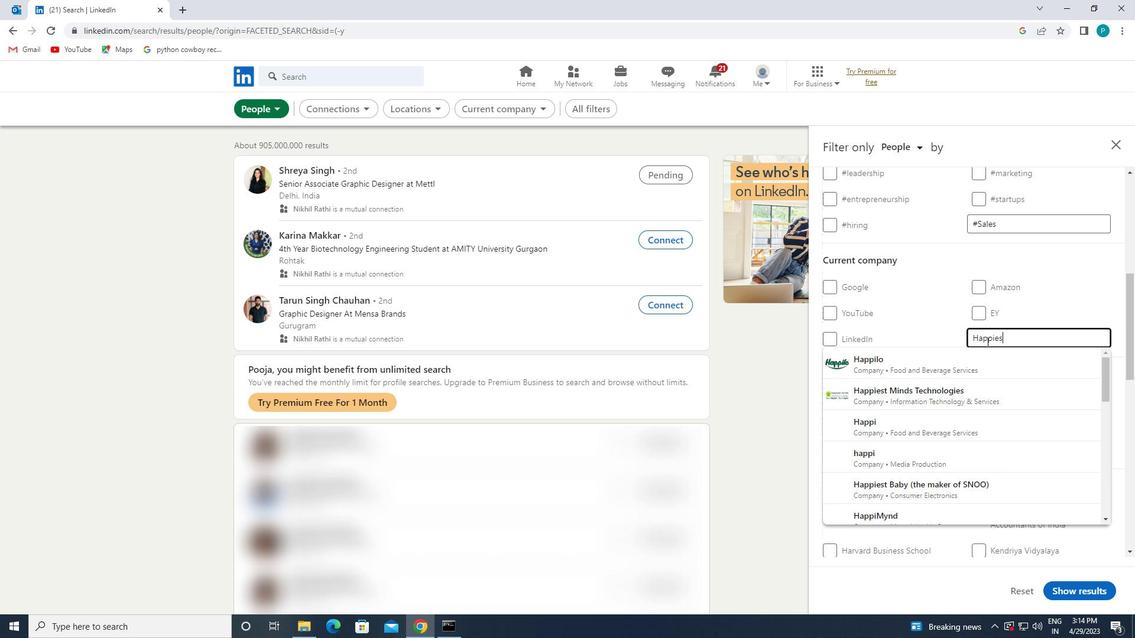 
Action: Mouse moved to (987, 367)
Screenshot: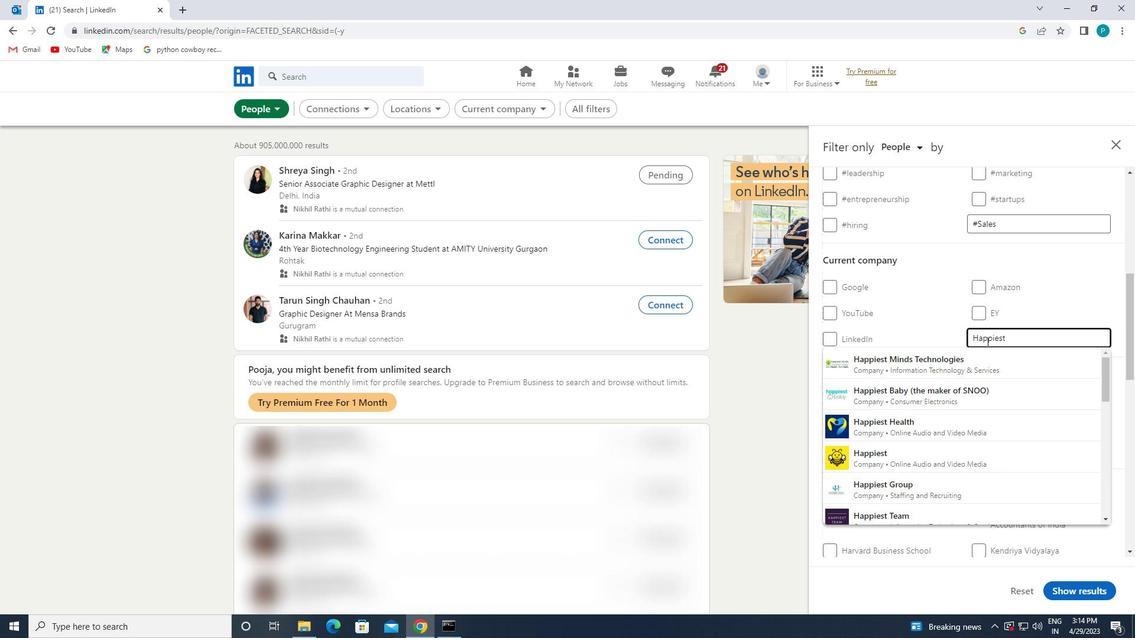 
Action: Mouse pressed left at (987, 367)
Screenshot: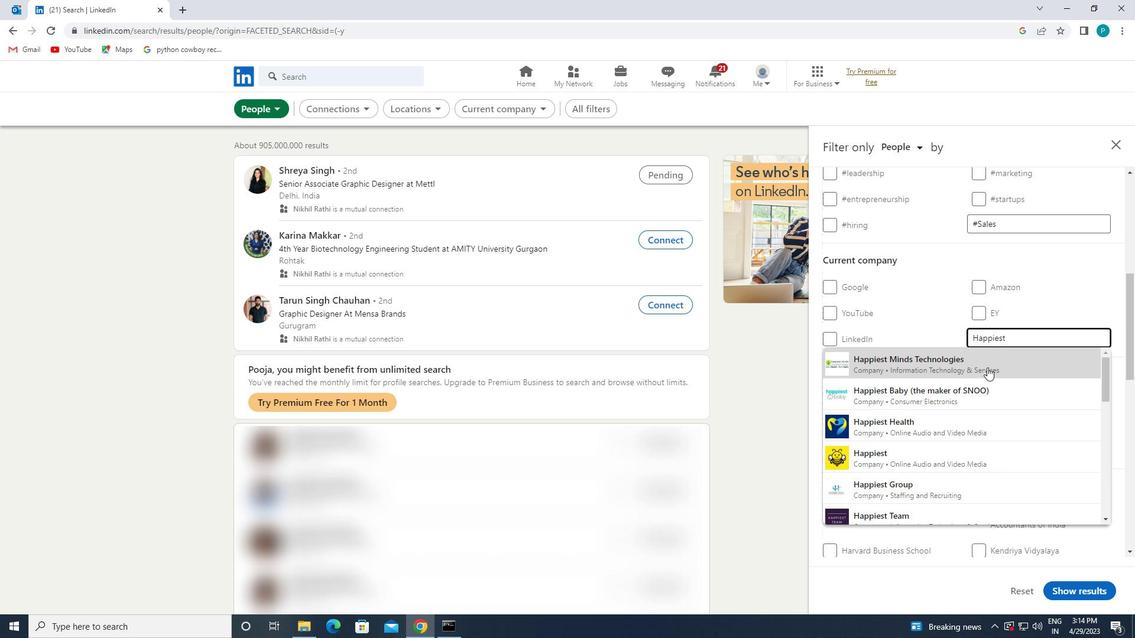 
Action: Mouse scrolled (987, 367) with delta (0, 0)
Screenshot: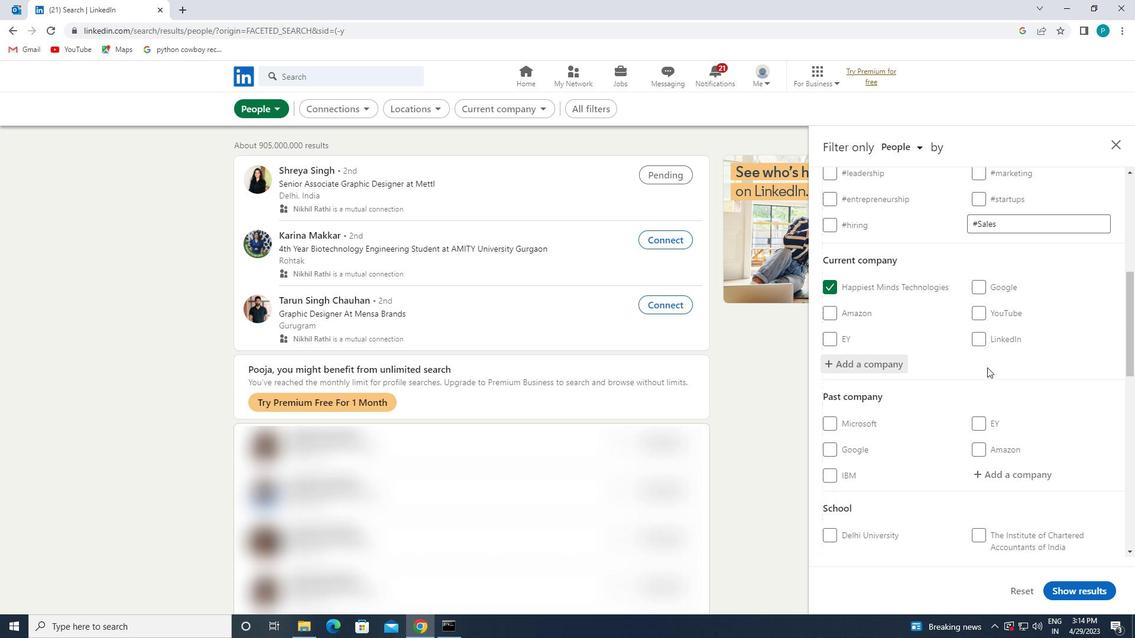 
Action: Mouse scrolled (987, 367) with delta (0, 0)
Screenshot: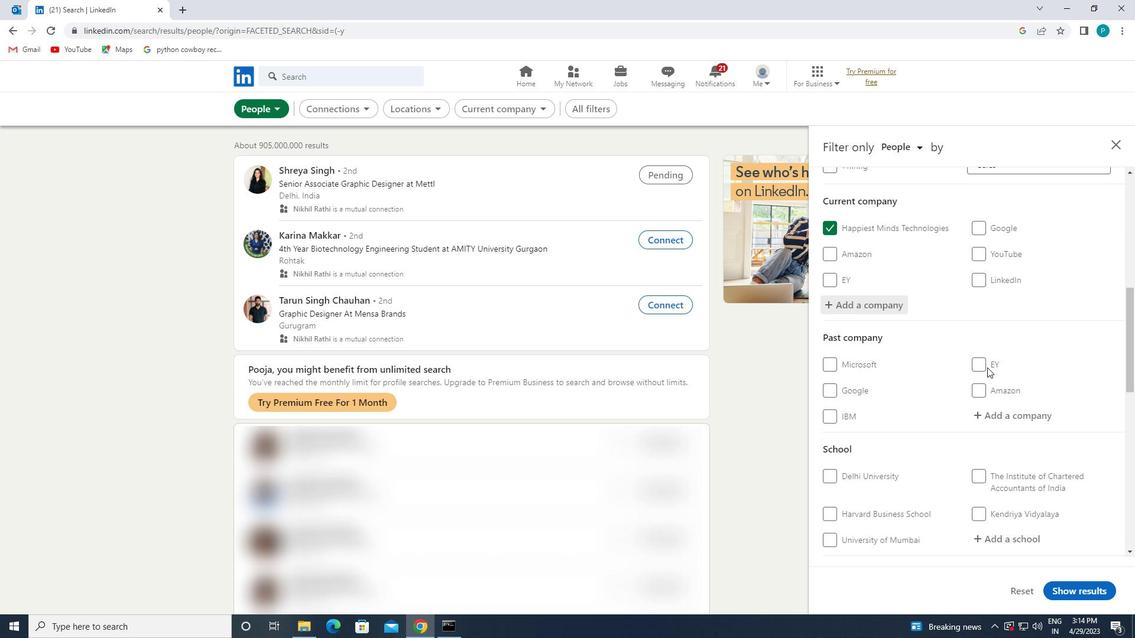 
Action: Mouse scrolled (987, 367) with delta (0, 0)
Screenshot: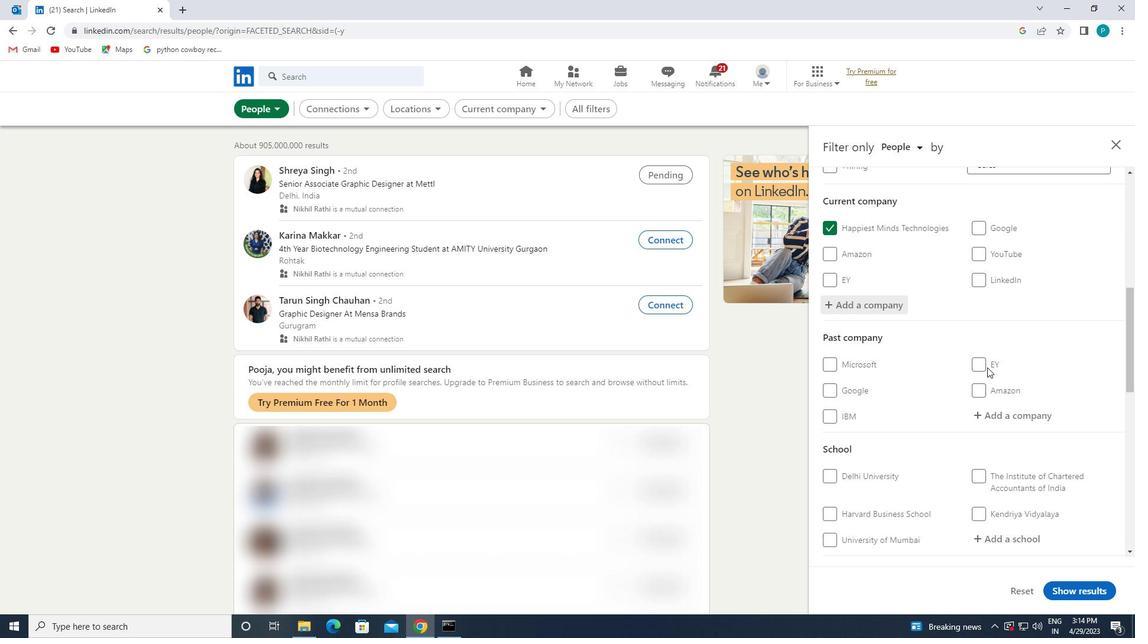 
Action: Mouse moved to (1004, 416)
Screenshot: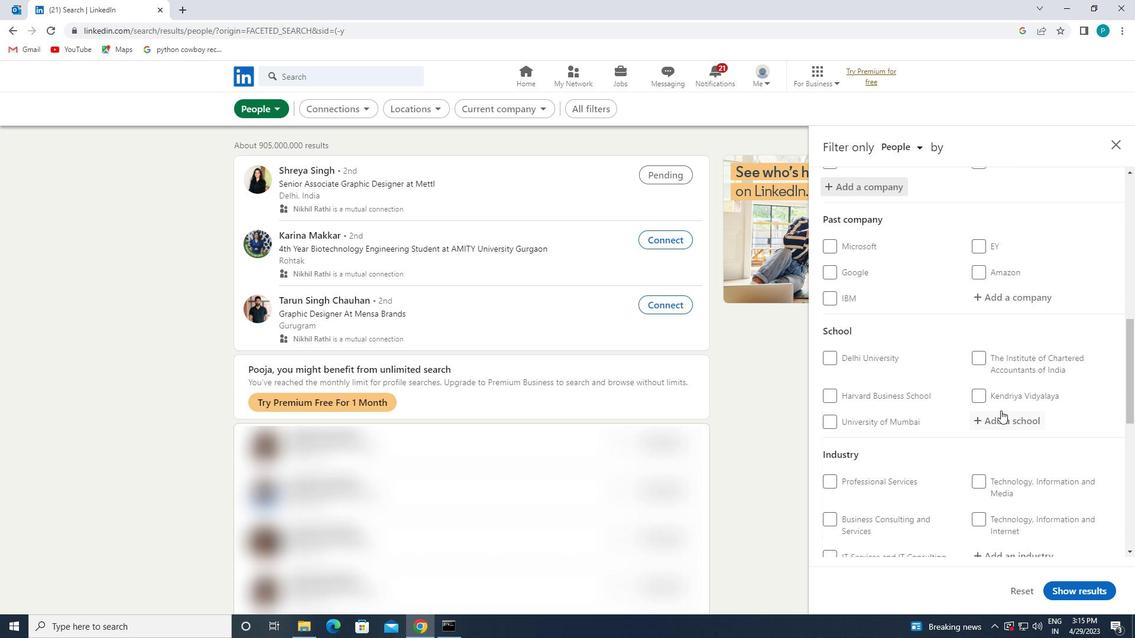 
Action: Mouse pressed left at (1004, 416)
Screenshot: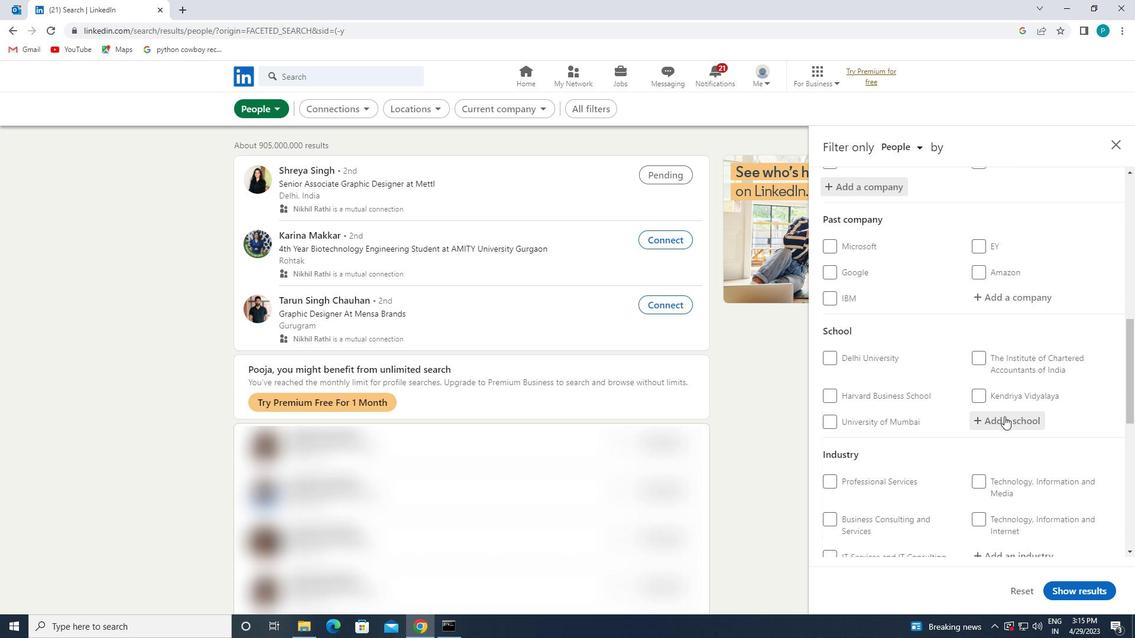 
Action: Mouse moved to (1004, 416)
Screenshot: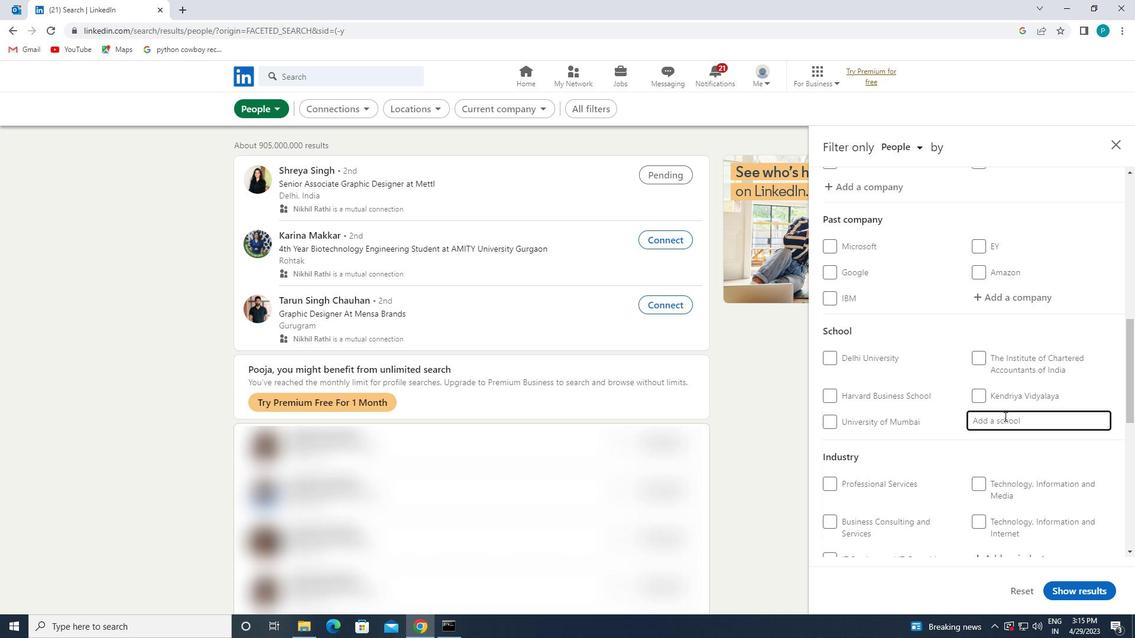 
Action: Key pressed <Key.caps_lock>C<Key.caps_lock>ENTRAL
Screenshot: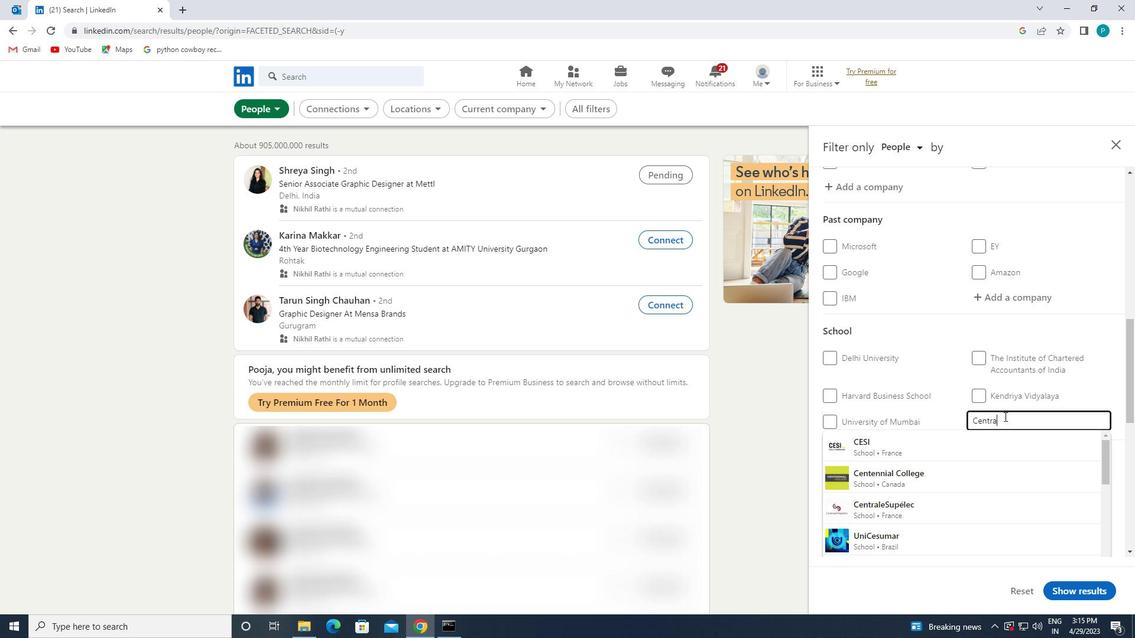 
Action: Mouse moved to (1001, 461)
Screenshot: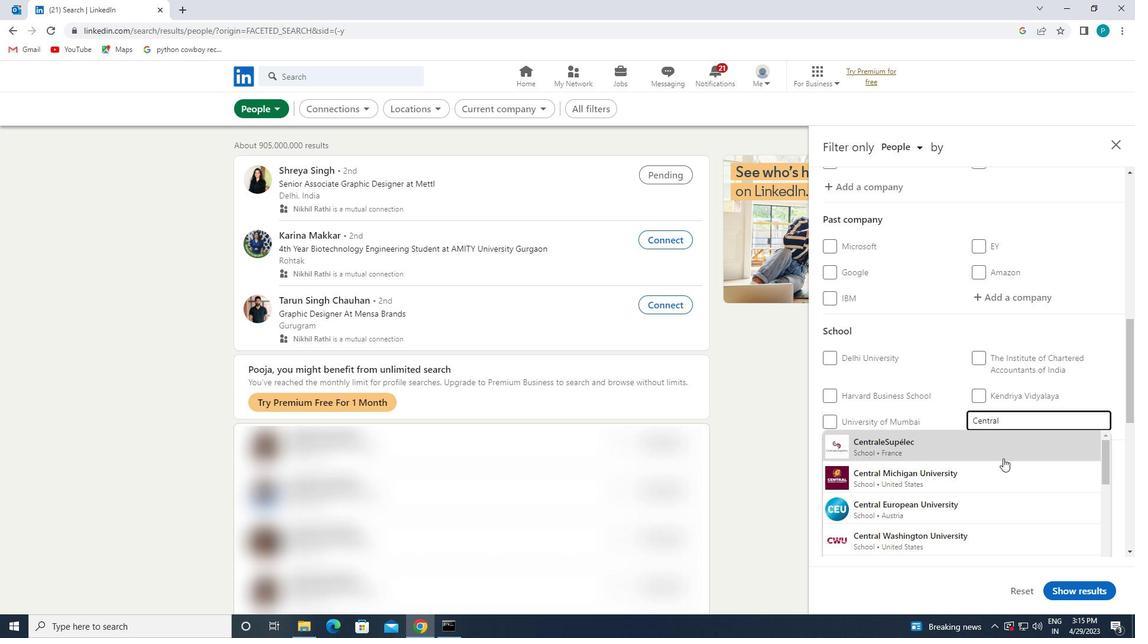 
Action: Mouse scrolled (1001, 461) with delta (0, 0)
Screenshot: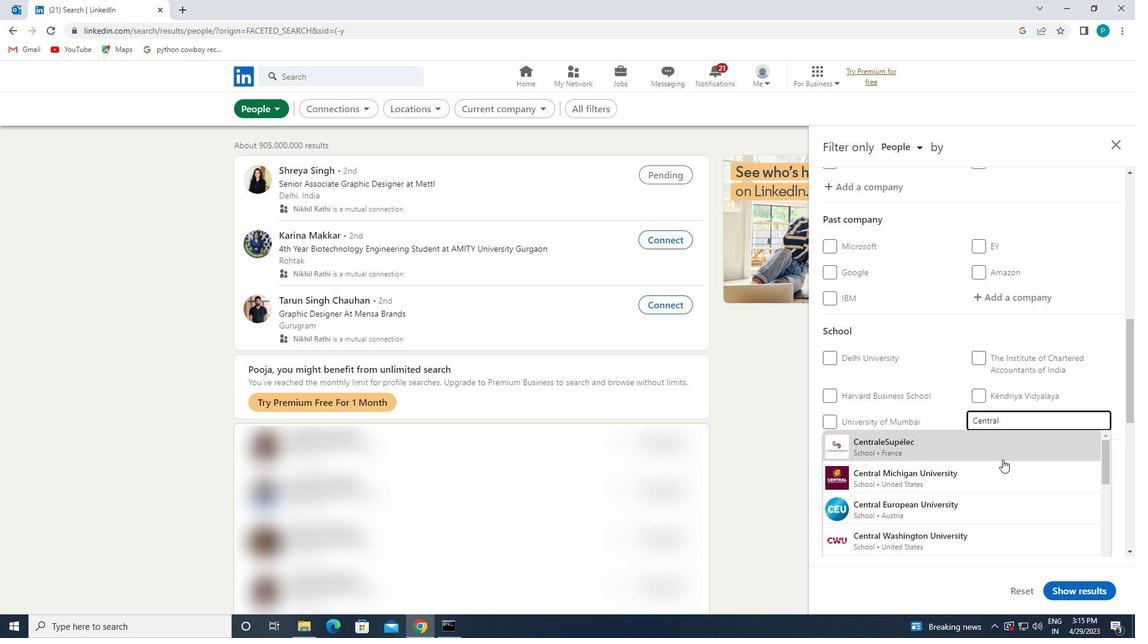 
Action: Mouse moved to (995, 476)
Screenshot: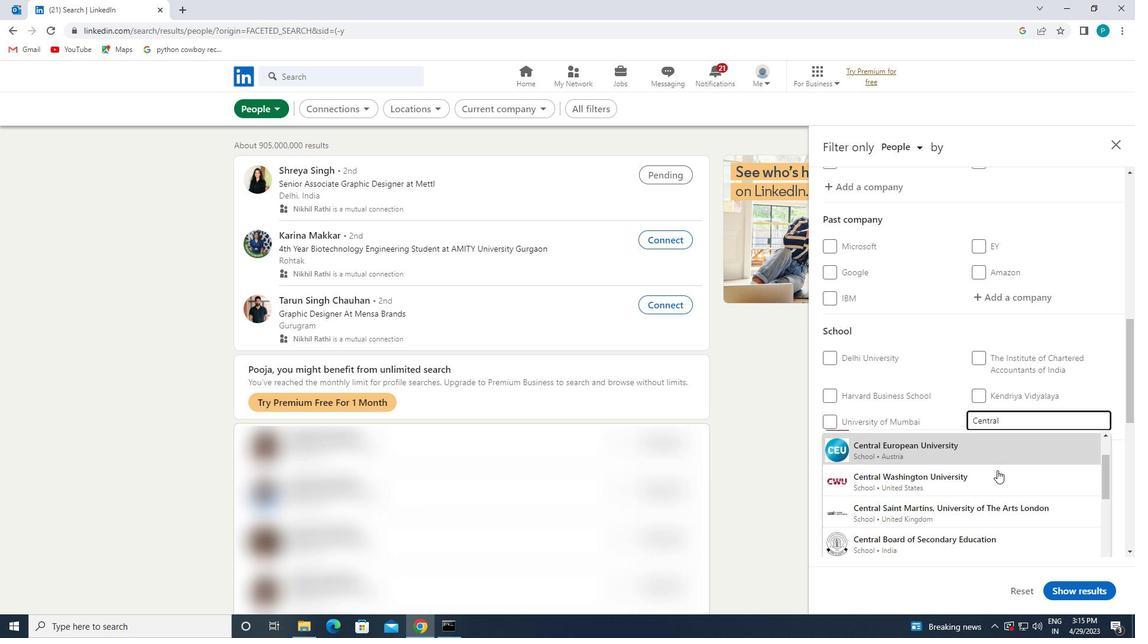 
Action: Mouse scrolled (995, 475) with delta (0, 0)
Screenshot: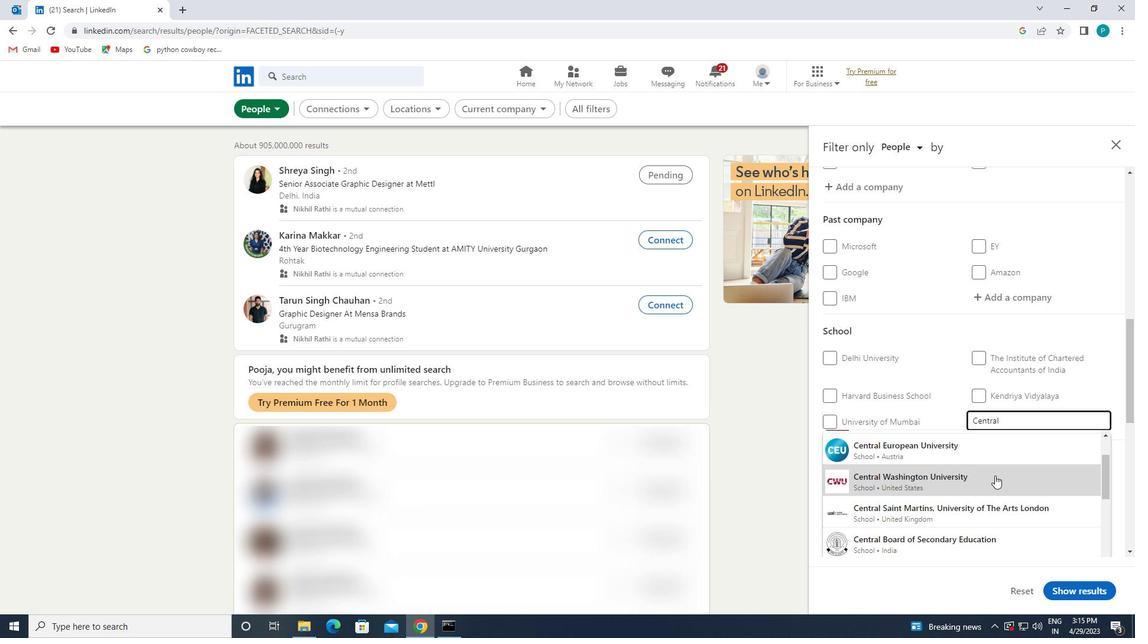 
Action: Mouse moved to (994, 484)
Screenshot: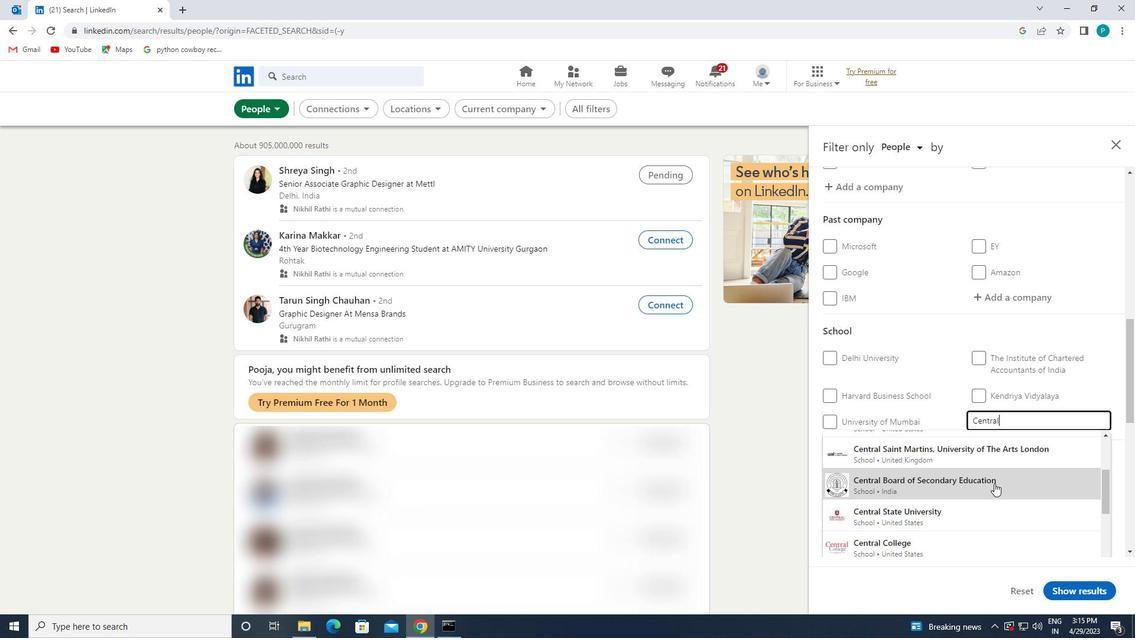 
Action: Mouse pressed left at (994, 484)
Screenshot: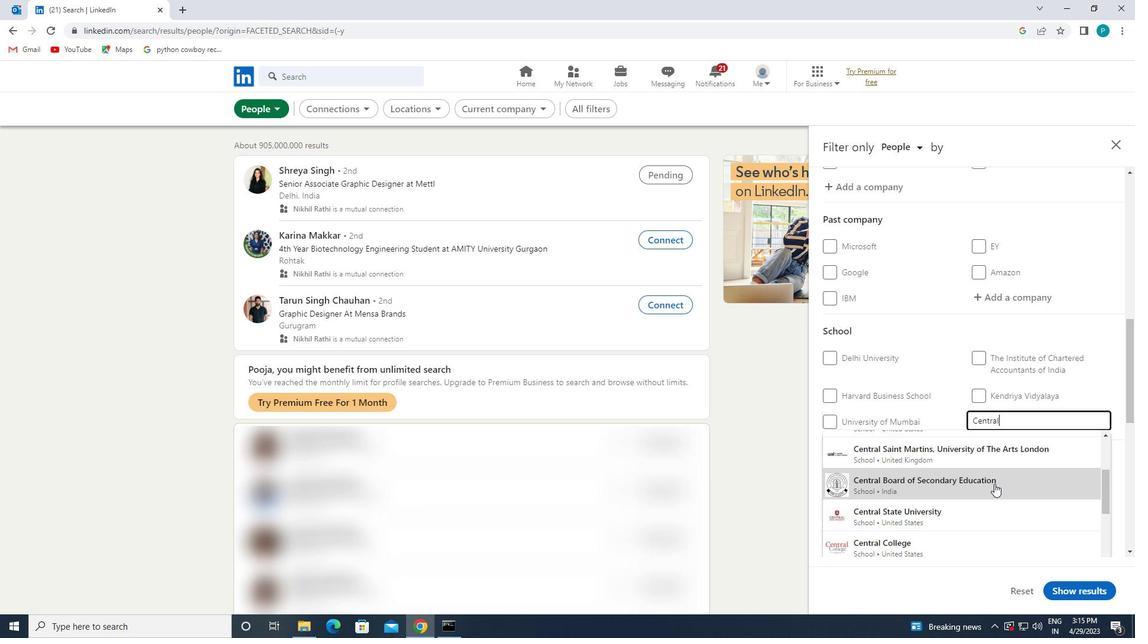 
Action: Mouse scrolled (994, 483) with delta (0, 0)
Screenshot: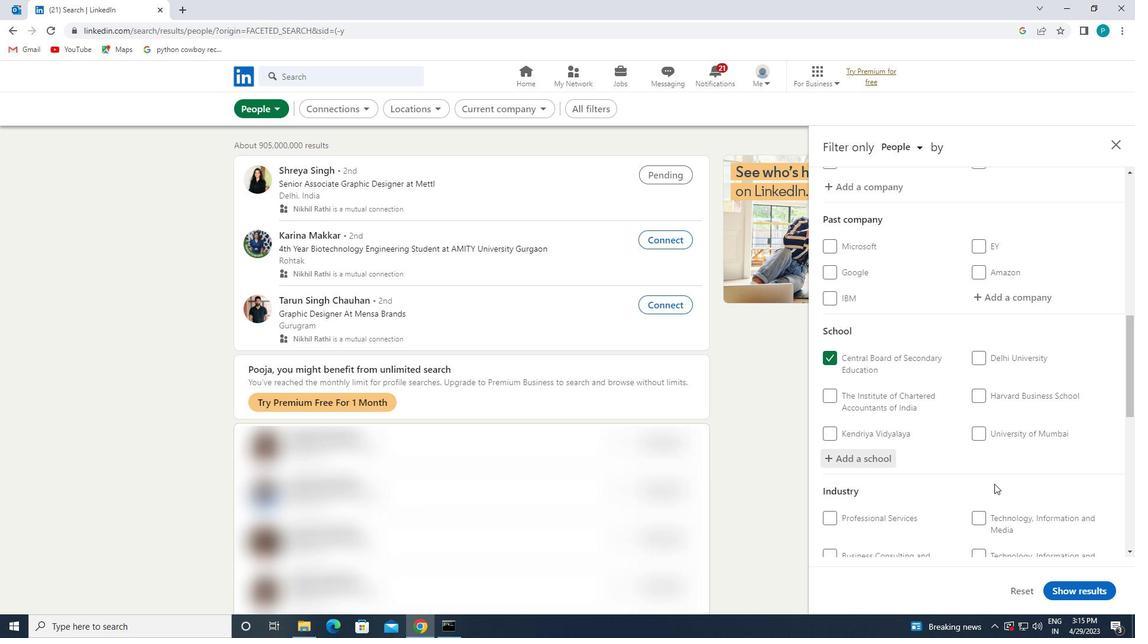 
Action: Mouse scrolled (994, 483) with delta (0, 0)
Screenshot: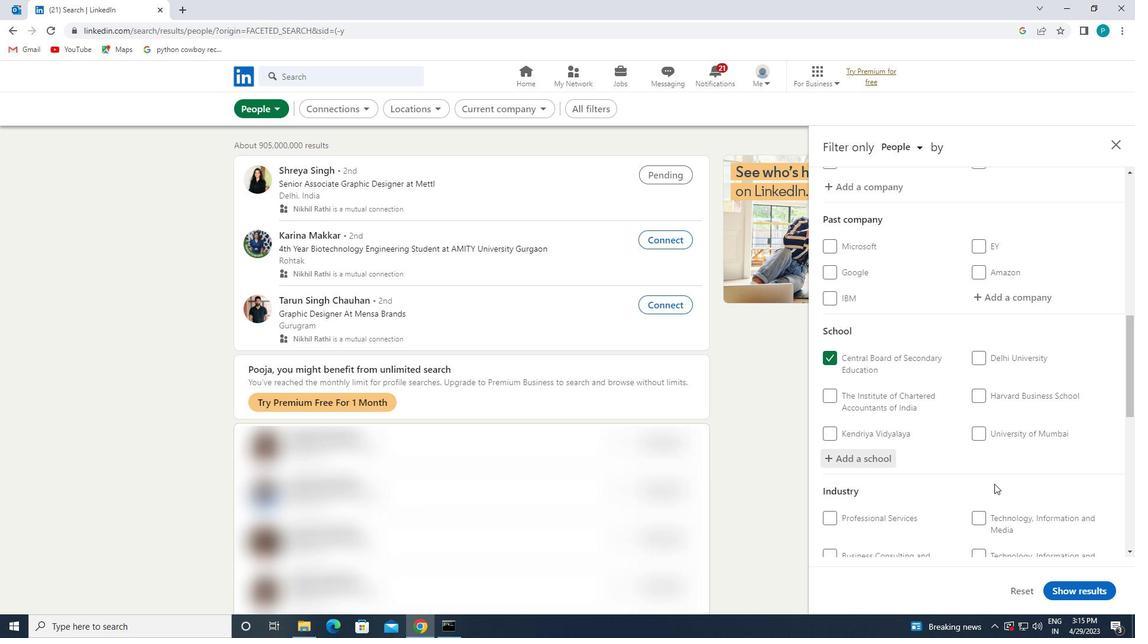 
Action: Mouse moved to (994, 478)
Screenshot: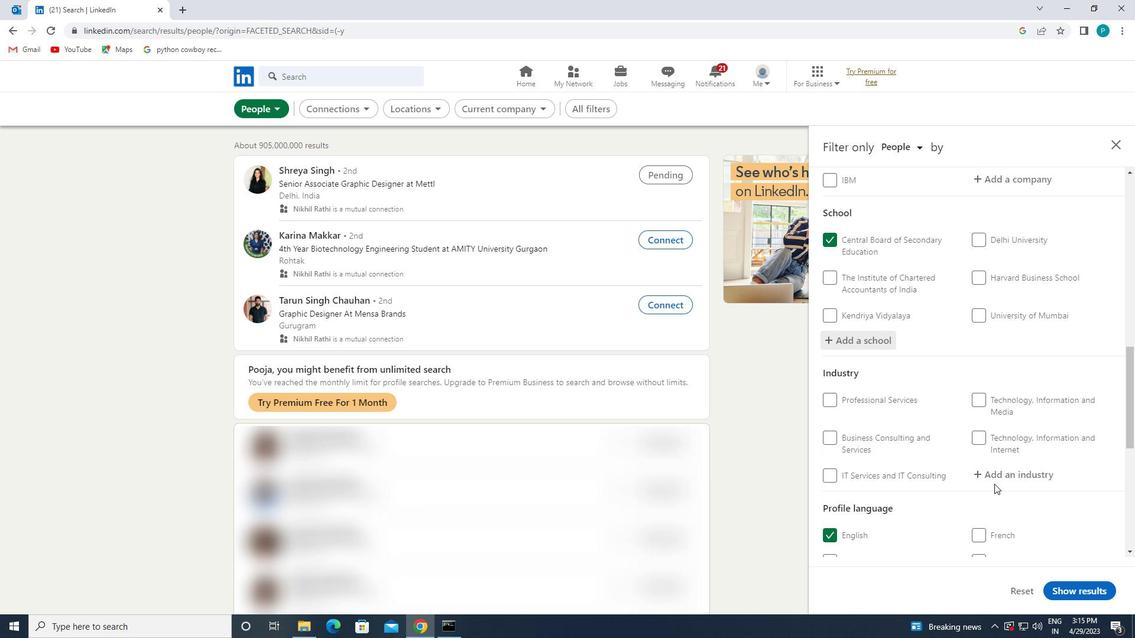 
Action: Mouse pressed left at (994, 478)
Screenshot: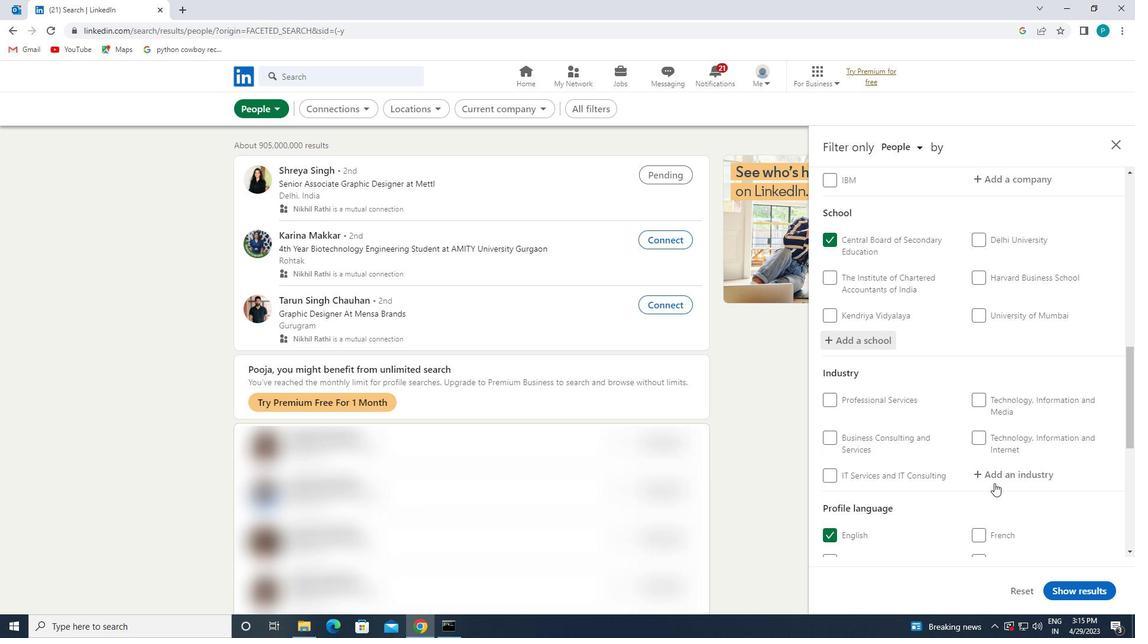 
Action: Key pressed <Key.caps_lock>C<Key.caps_lock>ONSERVATIO
Screenshot: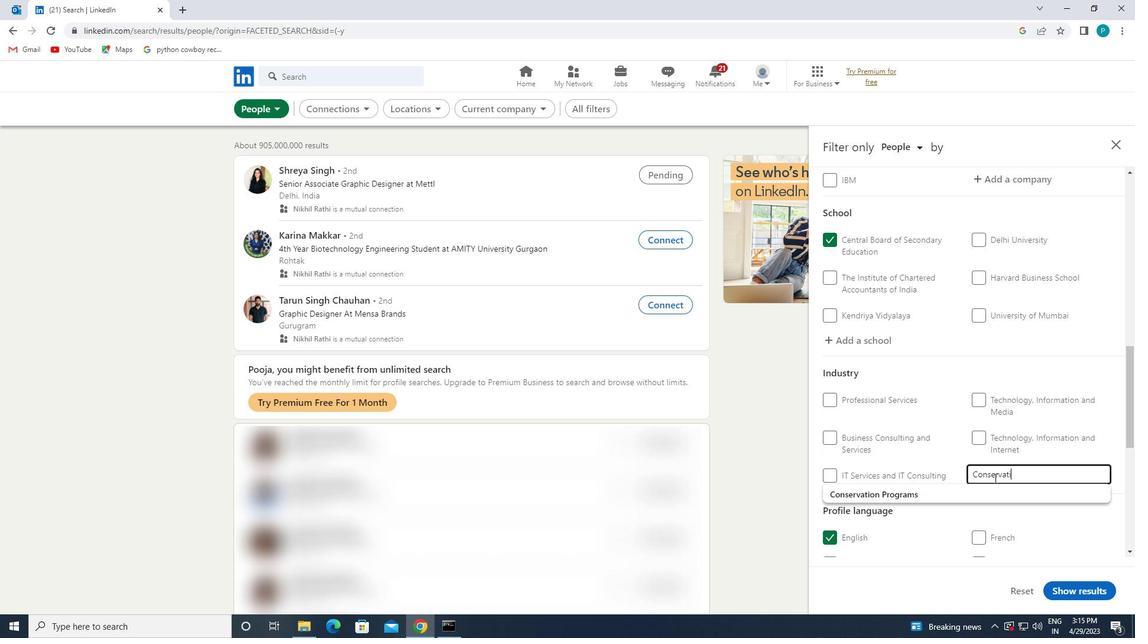 
Action: Mouse moved to (999, 492)
Screenshot: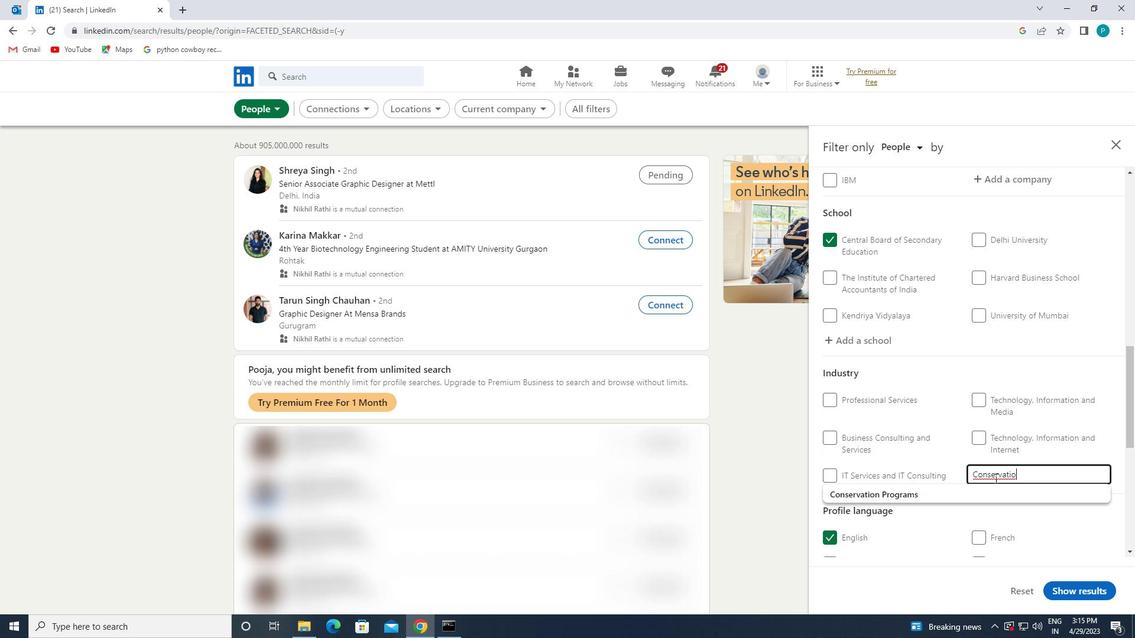
Action: Mouse pressed left at (999, 492)
Screenshot: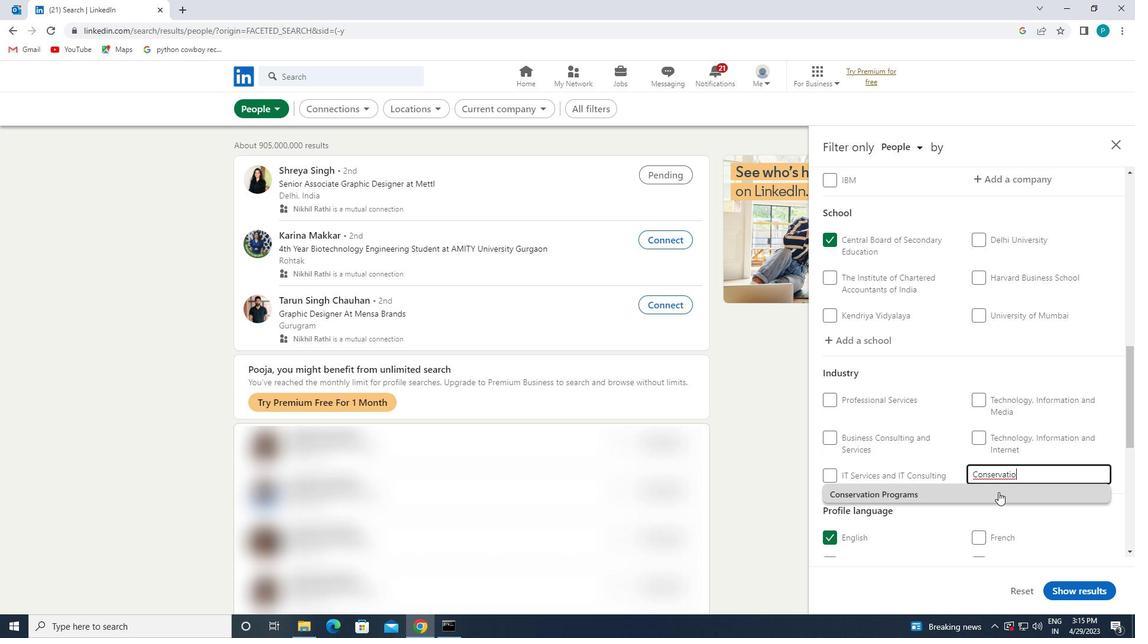 
Action: Mouse scrolled (999, 492) with delta (0, 0)
Screenshot: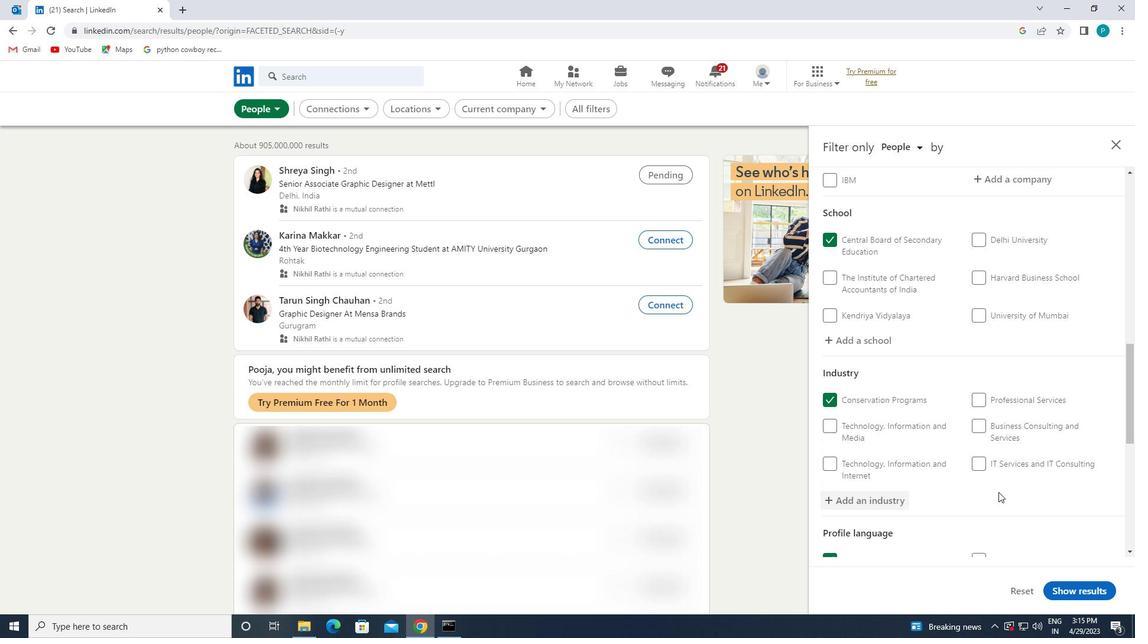 
Action: Mouse scrolled (999, 492) with delta (0, 0)
Screenshot: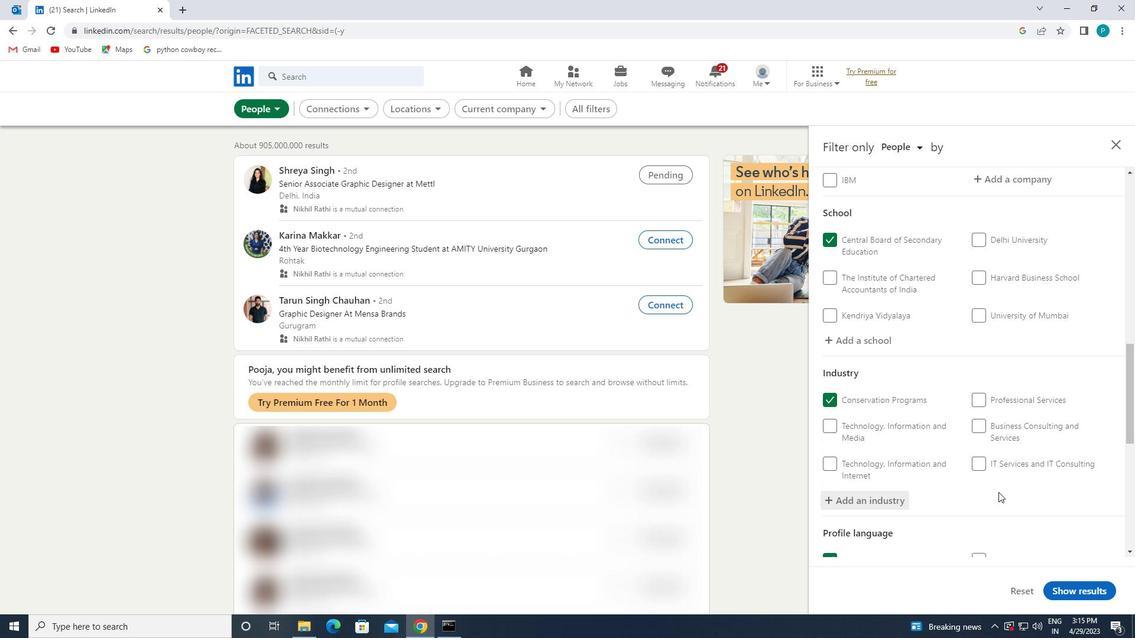 
Action: Mouse scrolled (999, 492) with delta (0, 0)
Screenshot: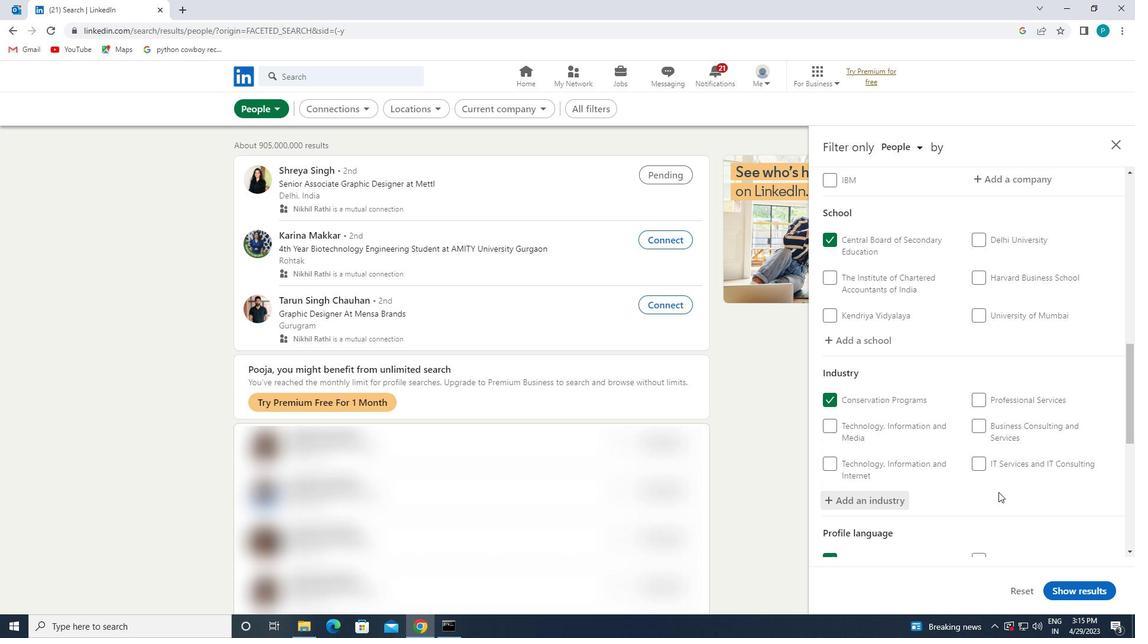 
Action: Mouse scrolled (999, 492) with delta (0, 0)
Screenshot: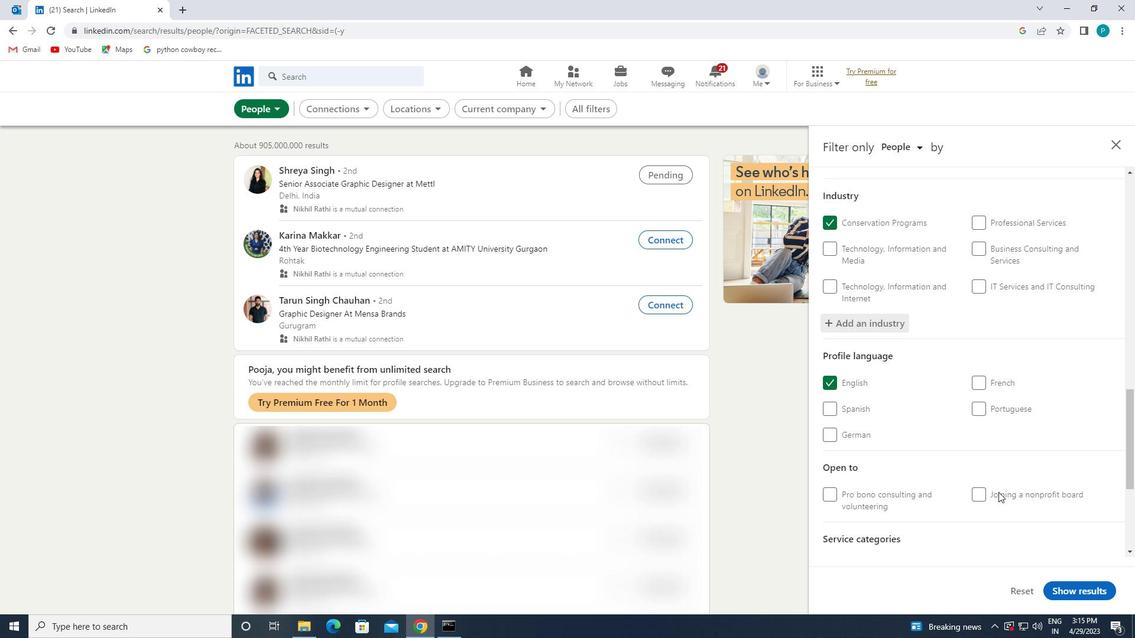 
Action: Mouse scrolled (999, 492) with delta (0, 0)
Screenshot: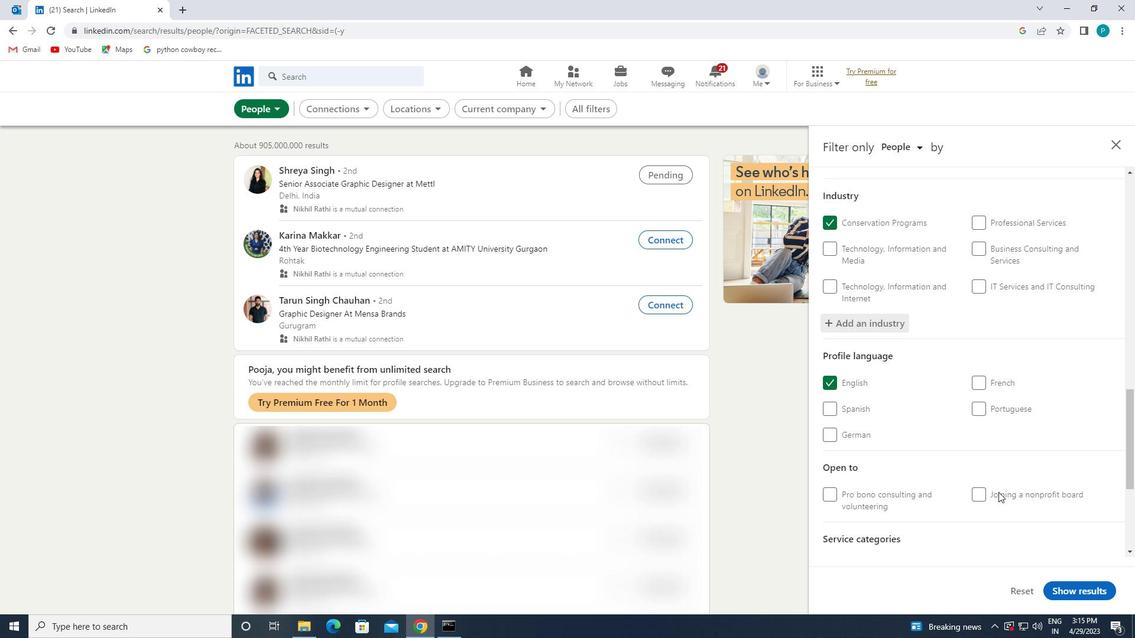 
Action: Mouse moved to (997, 493)
Screenshot: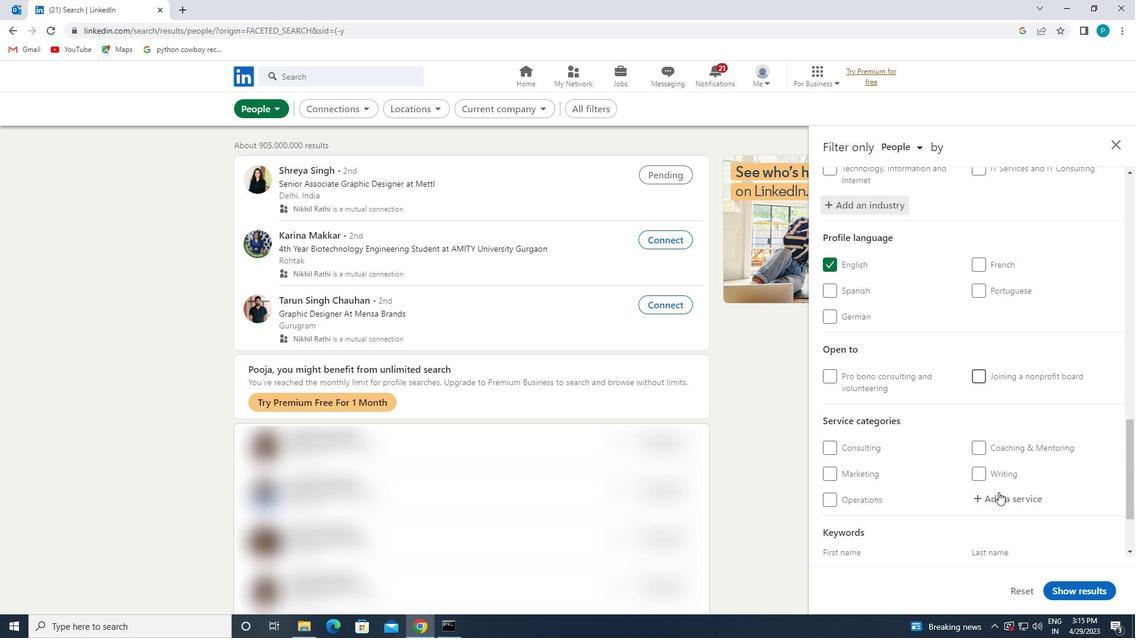 
Action: Mouse pressed left at (997, 493)
Screenshot: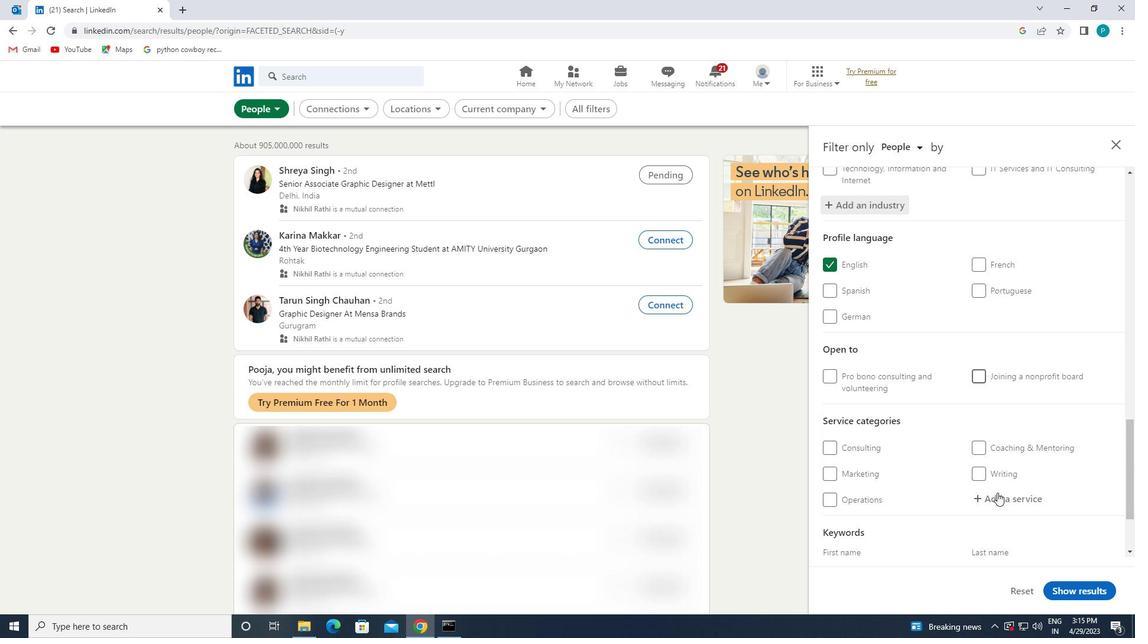 
Action: Key pressed <Key.caps_lock>P<Key.caps_lock>
Screenshot: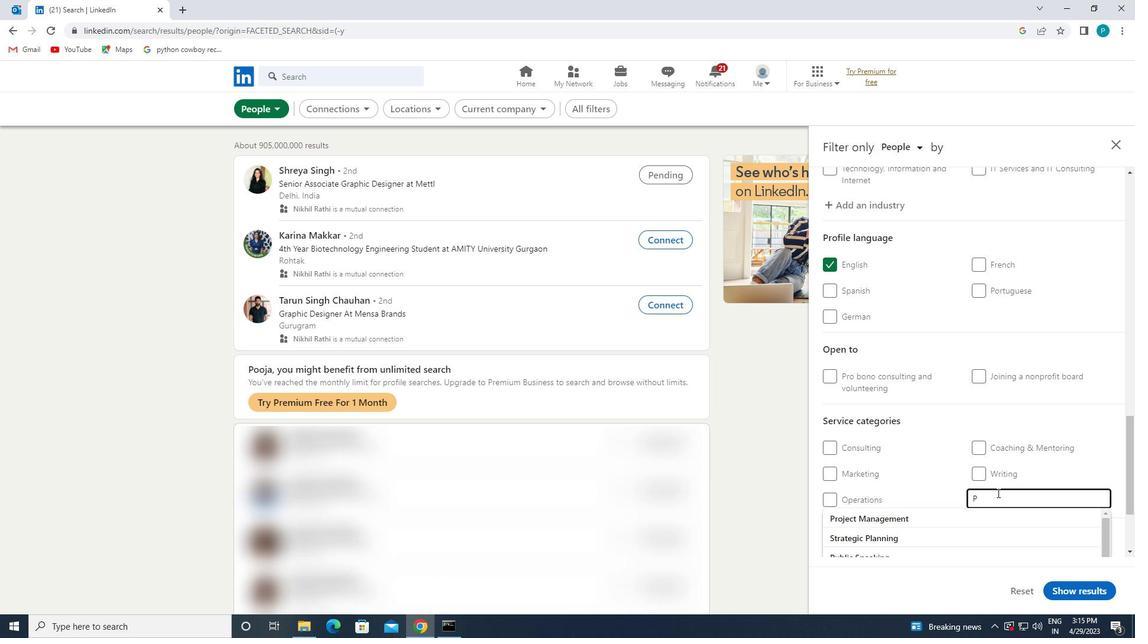 
Action: Mouse scrolled (997, 492) with delta (0, 0)
Screenshot: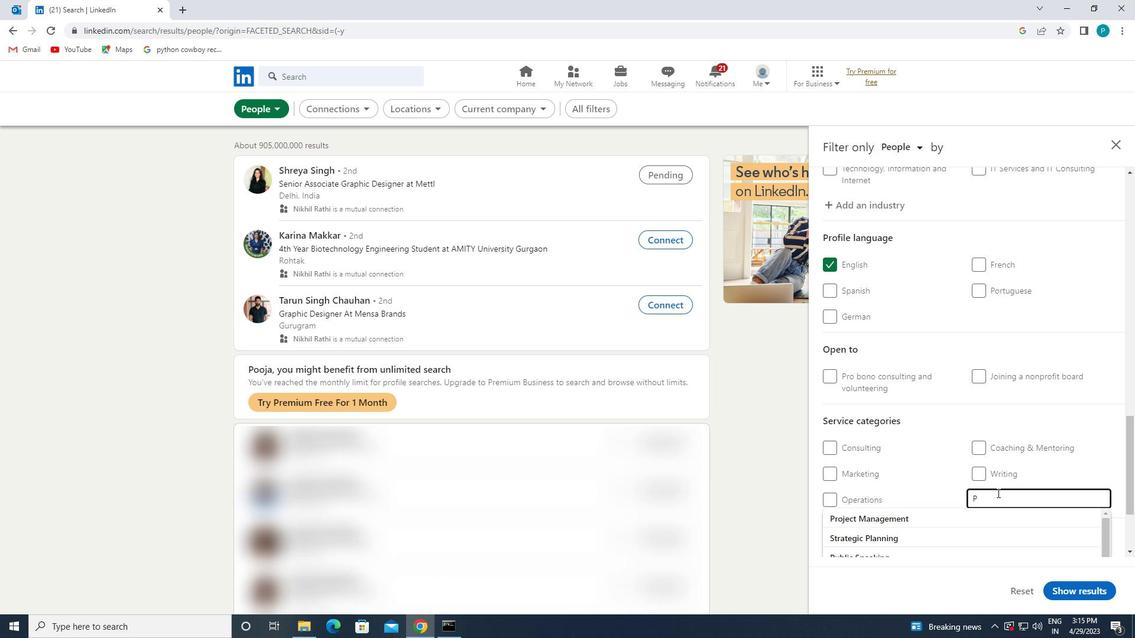 
Action: Mouse moved to (936, 479)
Screenshot: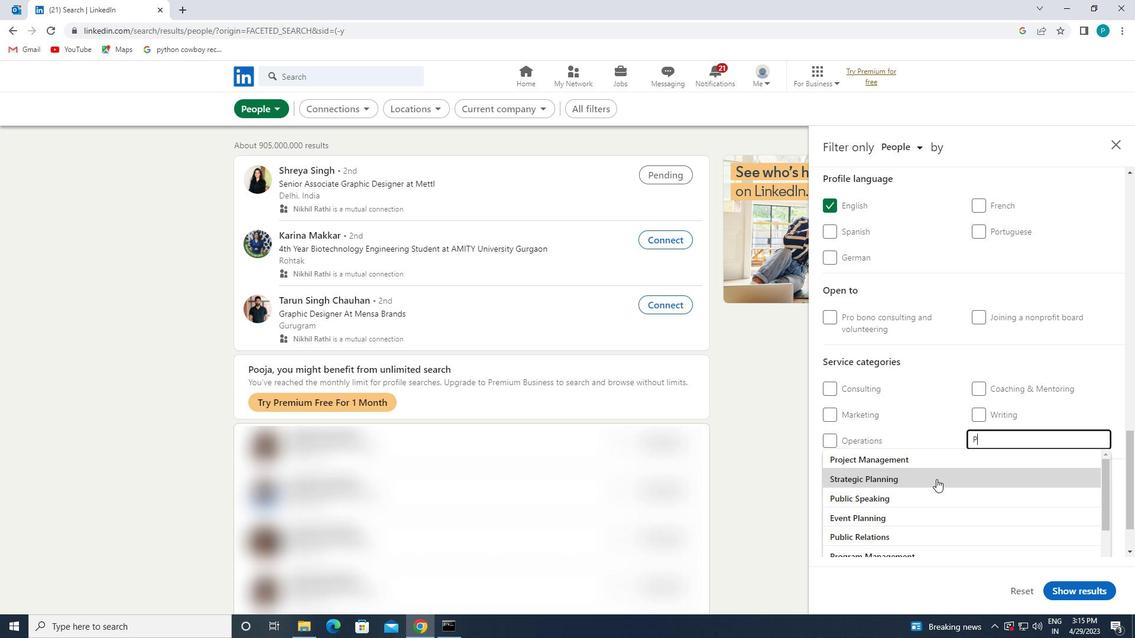 
Action: Key pressed <Key.backspace>N<Key.backspace><Key.caps_lock>N<Key.caps_lock>ET
Screenshot: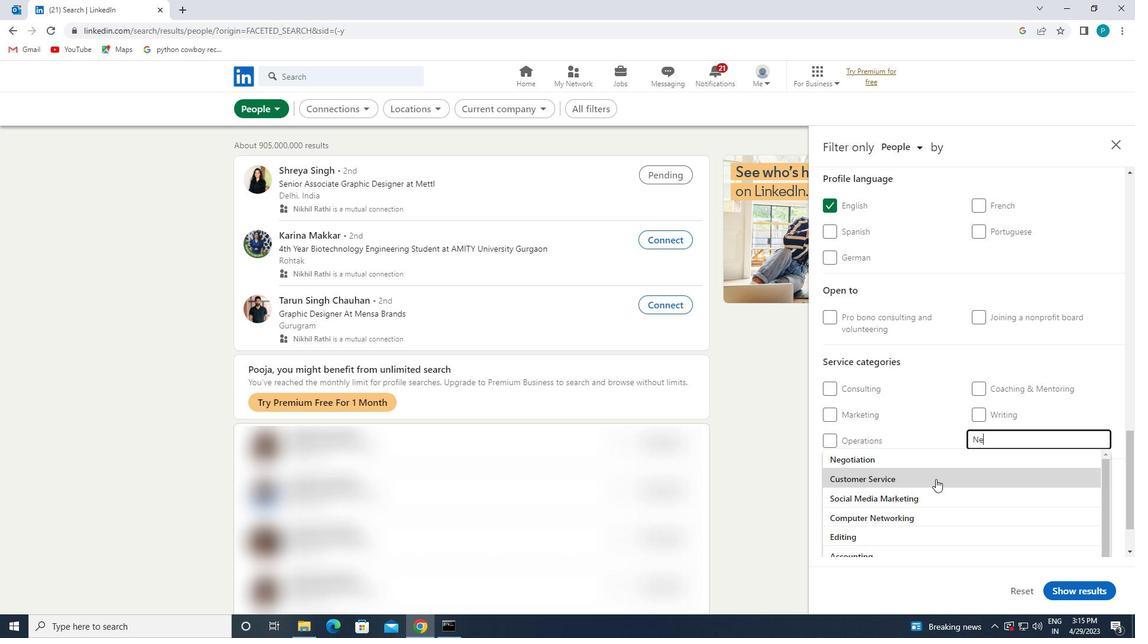 
Action: Mouse moved to (945, 516)
Screenshot: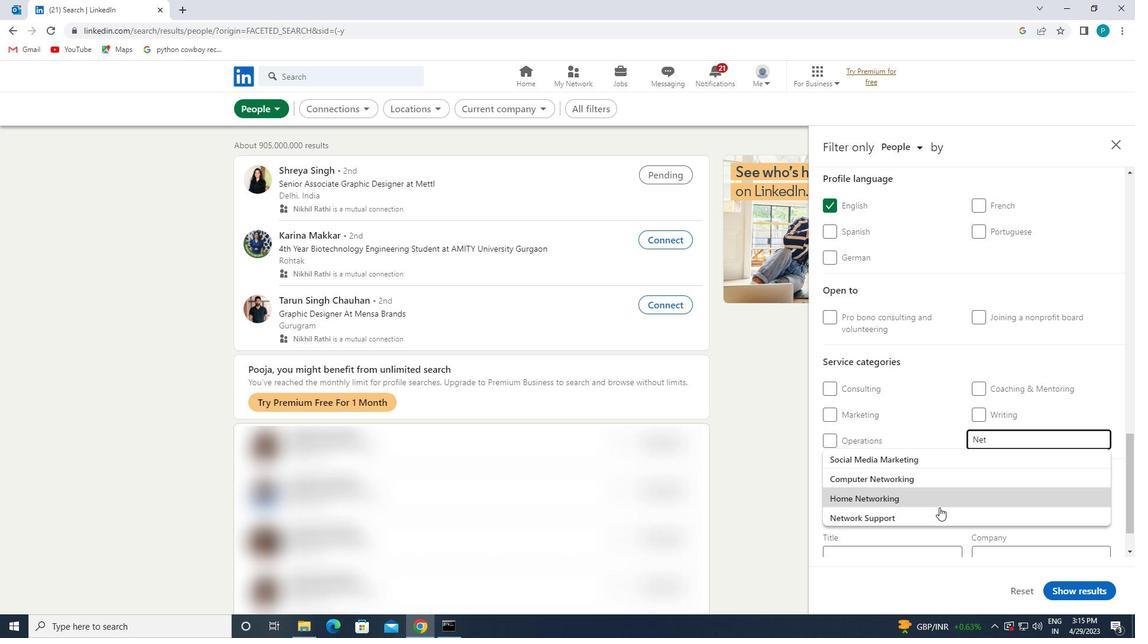 
Action: Mouse pressed left at (945, 516)
Screenshot: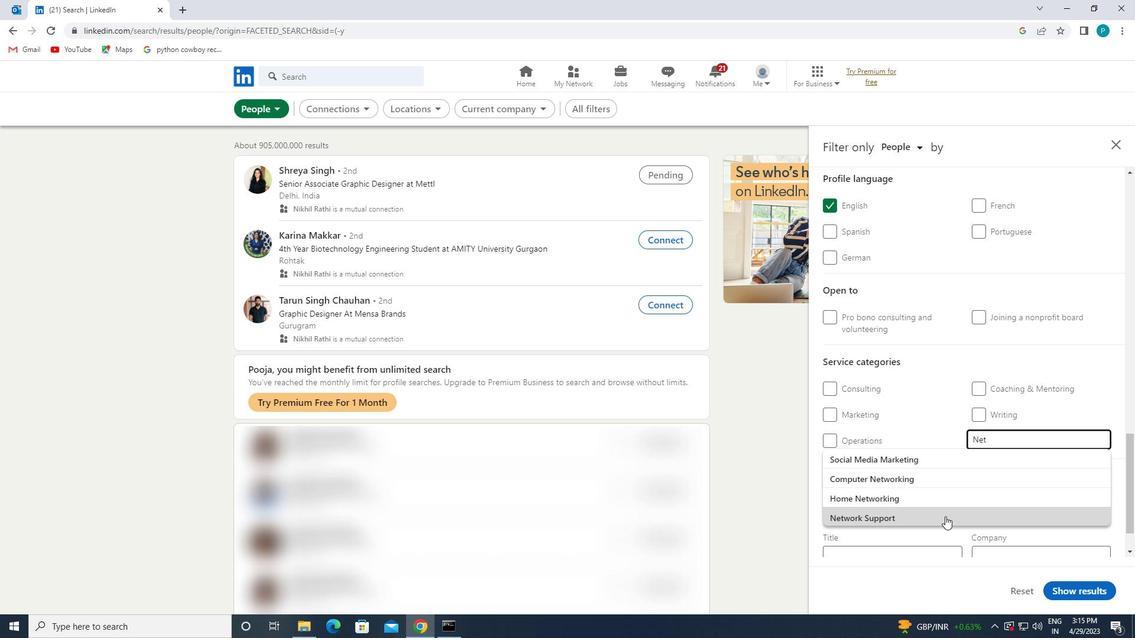 
Action: Mouse moved to (945, 515)
Screenshot: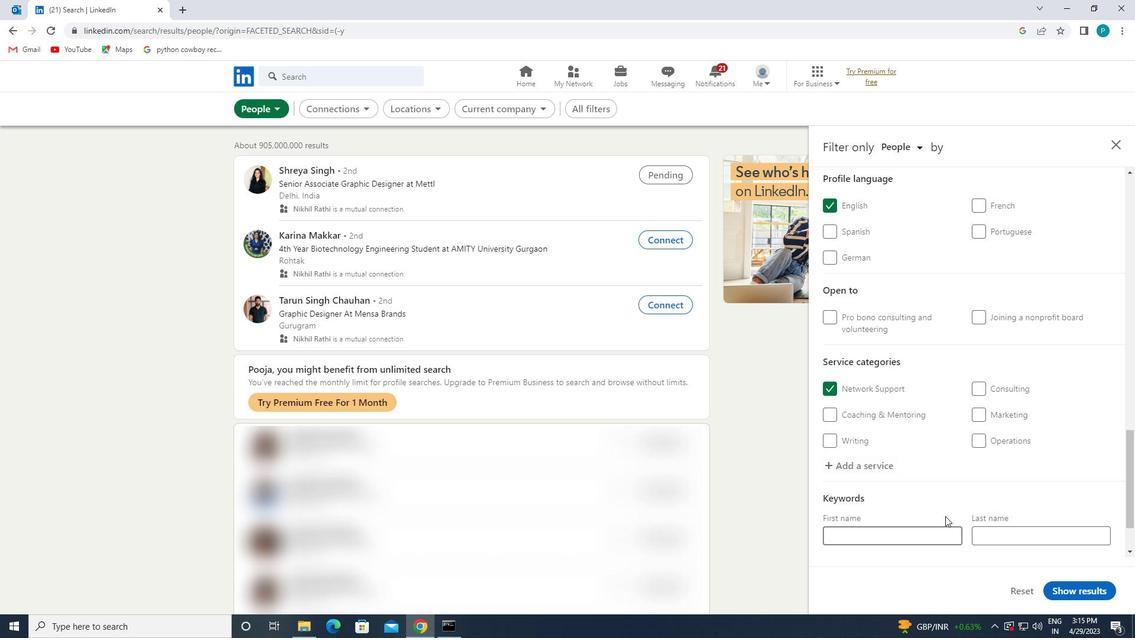 
Action: Mouse scrolled (945, 515) with delta (0, 0)
Screenshot: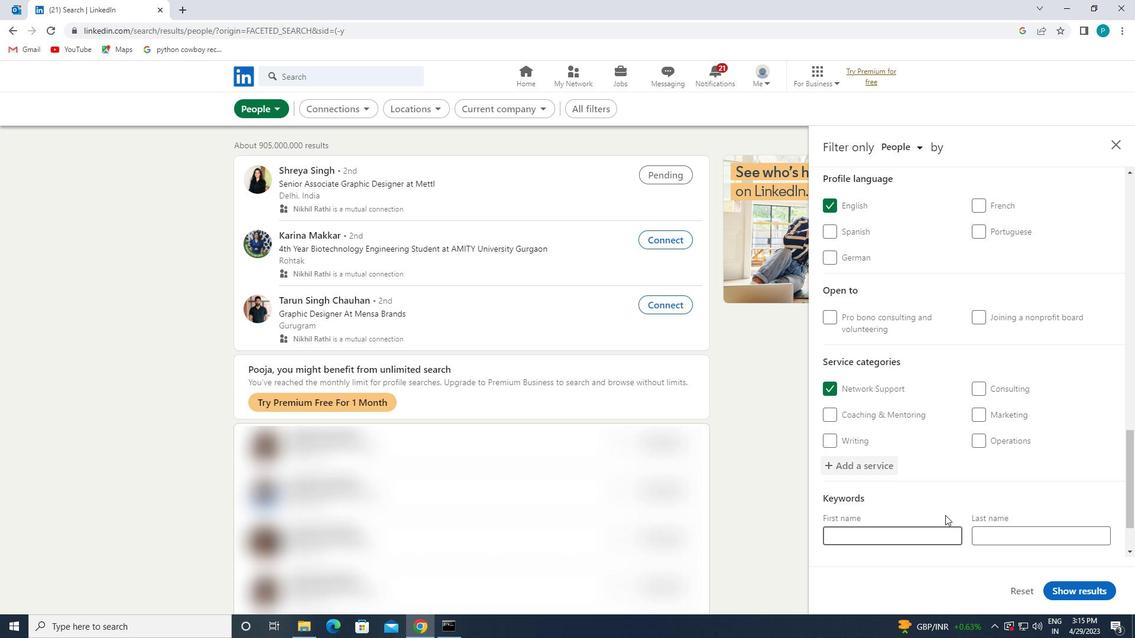 
Action: Mouse scrolled (945, 515) with delta (0, 0)
Screenshot: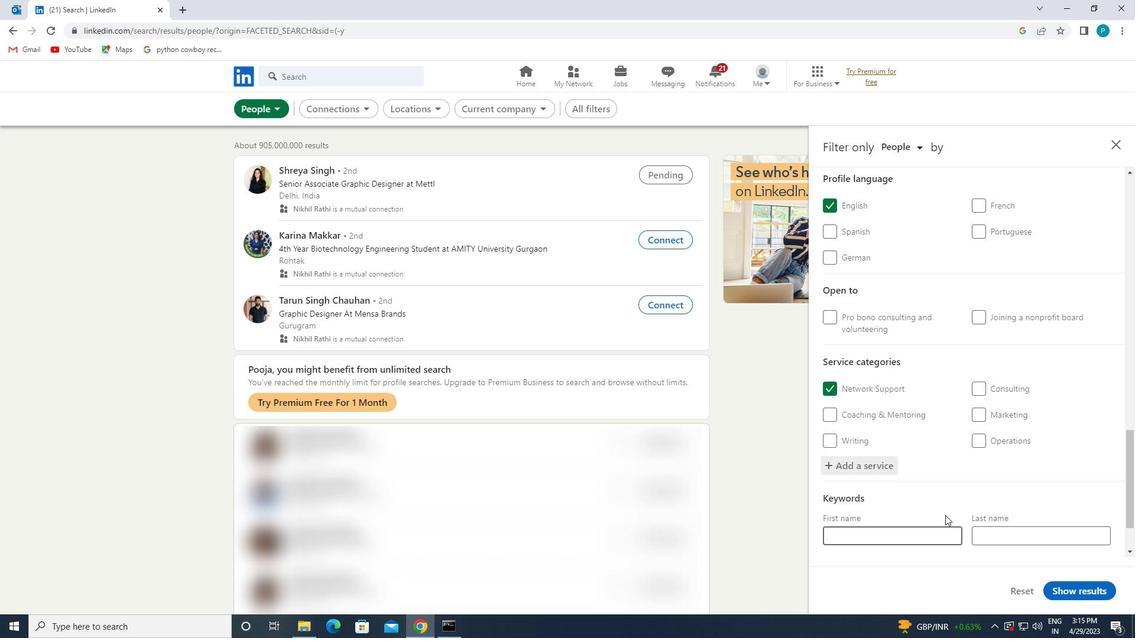
Action: Mouse scrolled (945, 515) with delta (0, 0)
Screenshot: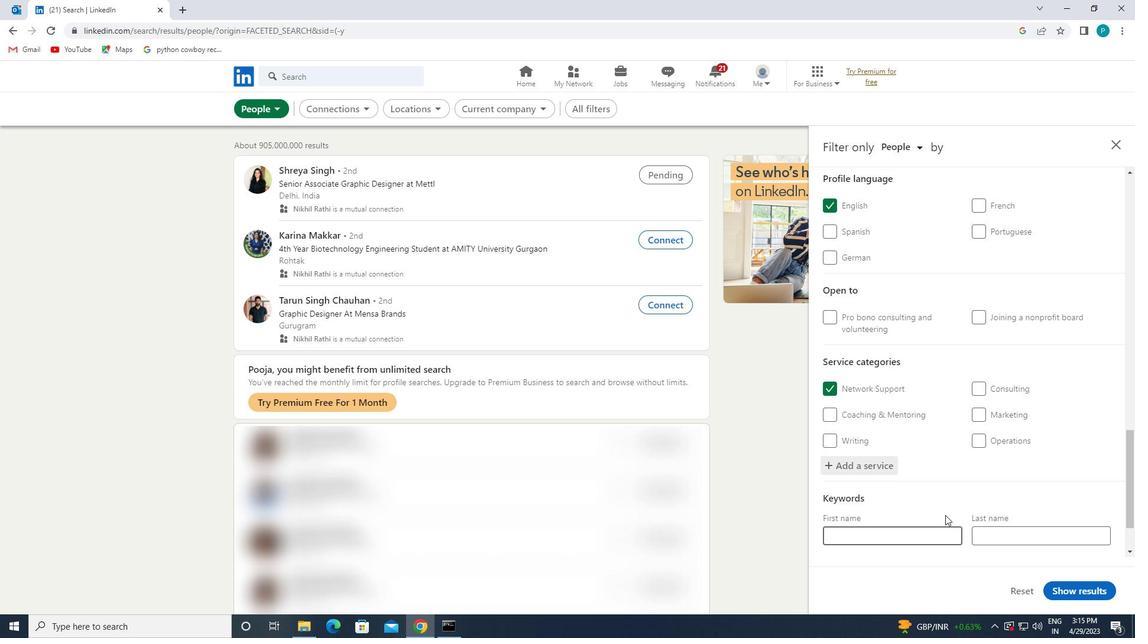 
Action: Mouse moved to (940, 512)
Screenshot: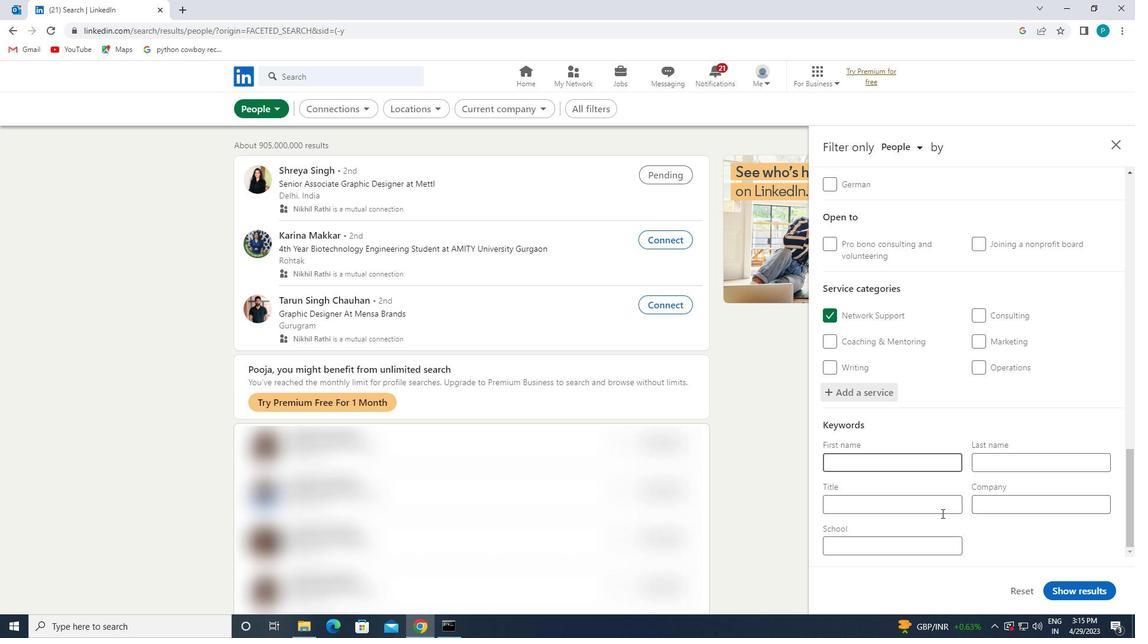 
Action: Mouse pressed left at (940, 512)
Screenshot: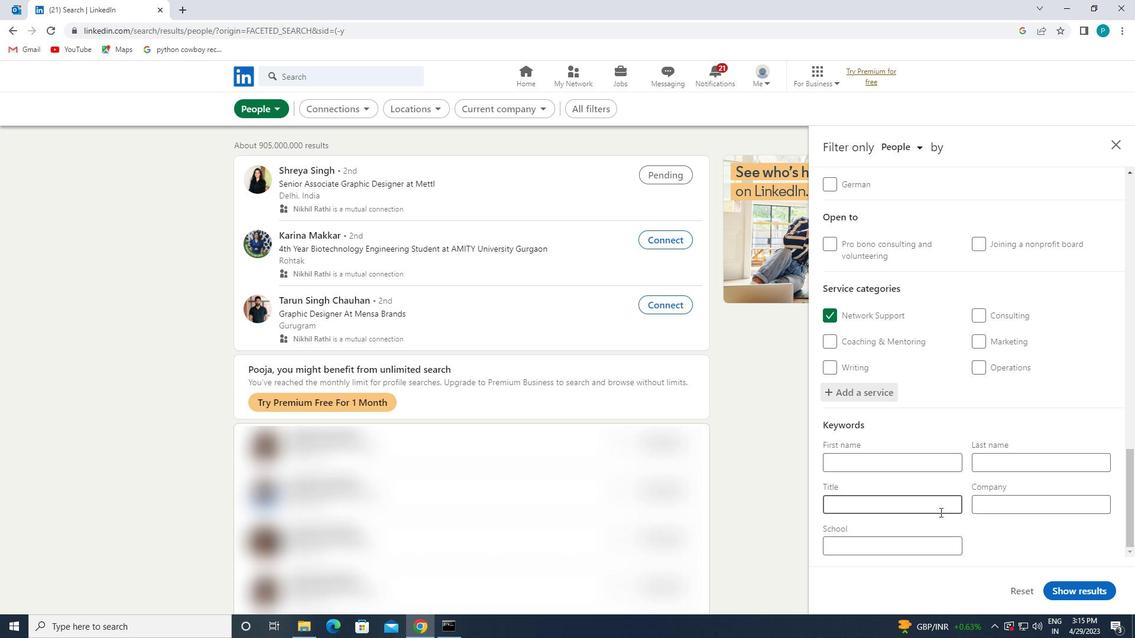 
Action: Key pressed <Key.caps_lock>M<Key.caps_lock><Key.caps_lock>ANAGEMENT<Key.backspace><Key.backspace><Key.backspace><Key.backspace><Key.backspace><Key.backspace><Key.backspace><Key.backspace><Key.backspace><Key.backspace><Key.caps_lock>M<Key.backspace><Key.caps_lock>M<Key.caps_lock>ANAGEMENT<Key.space><Key.caps_lock>C<Key.caps_lock>ONSULTANT
Screenshot: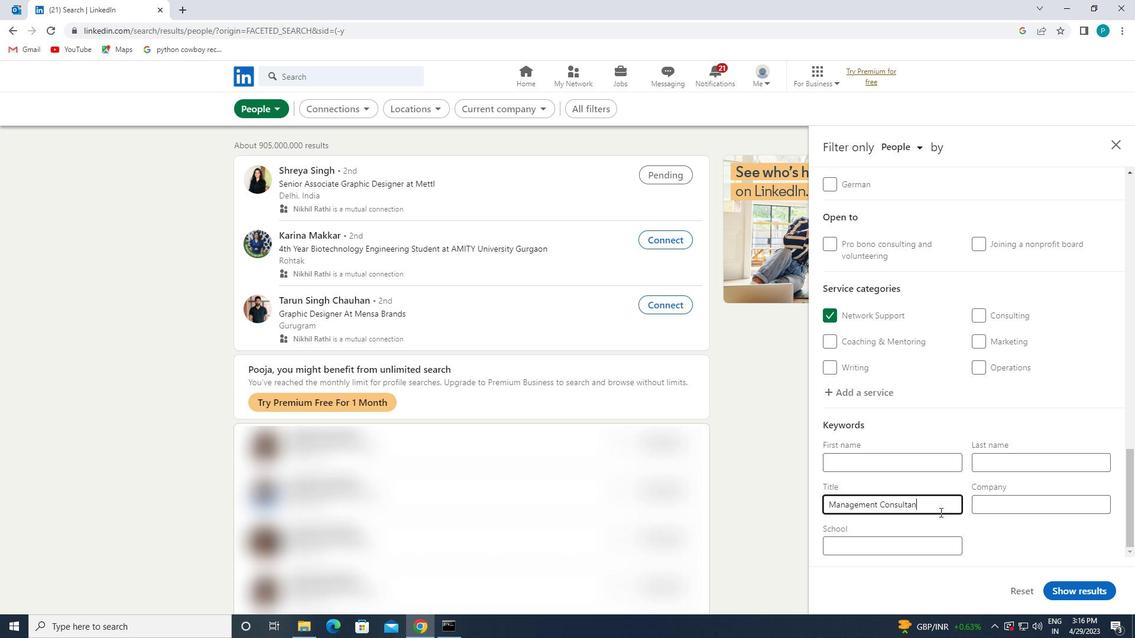 
Action: Mouse moved to (1075, 590)
Screenshot: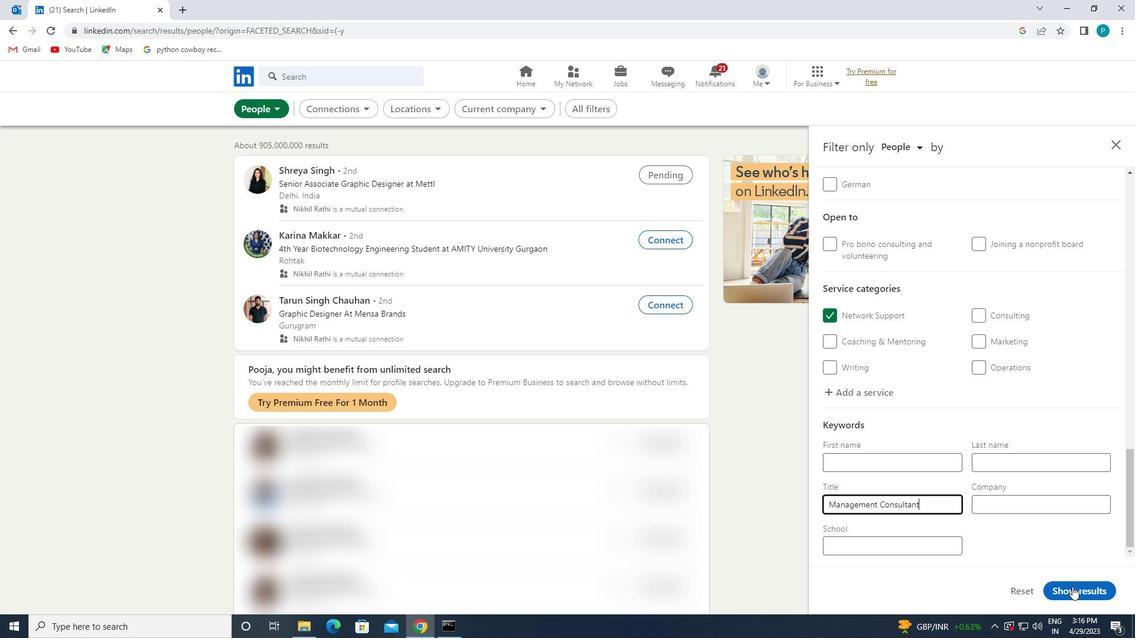 
Action: Mouse pressed left at (1075, 590)
Screenshot: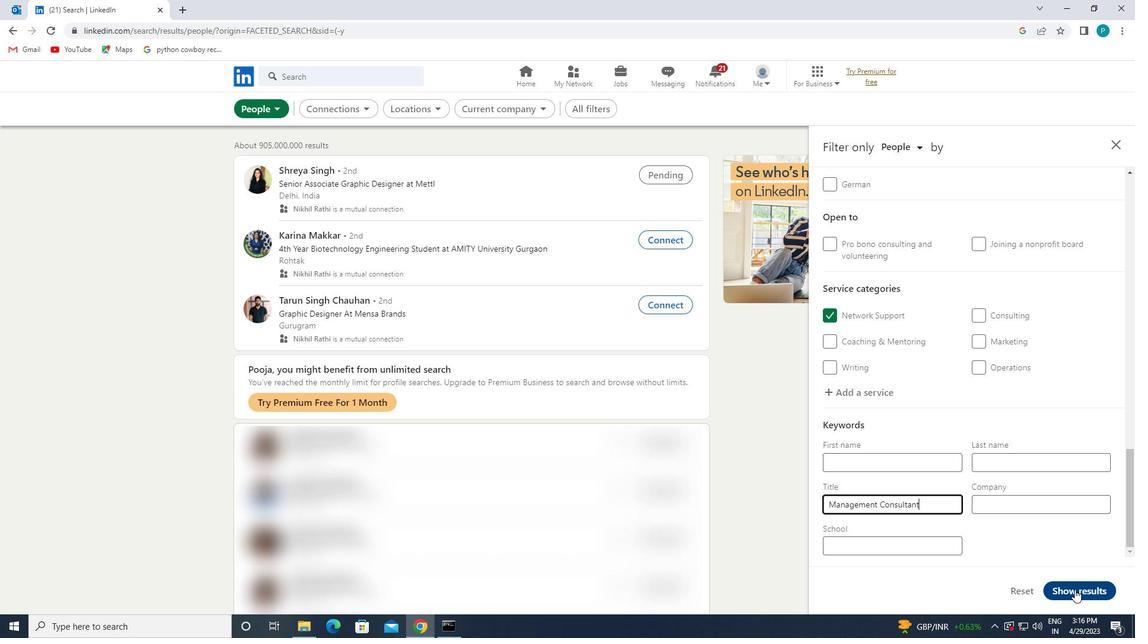 
